Task: Select peek in the goto location: multiple definitions.
Action: Mouse moved to (15, 525)
Screenshot: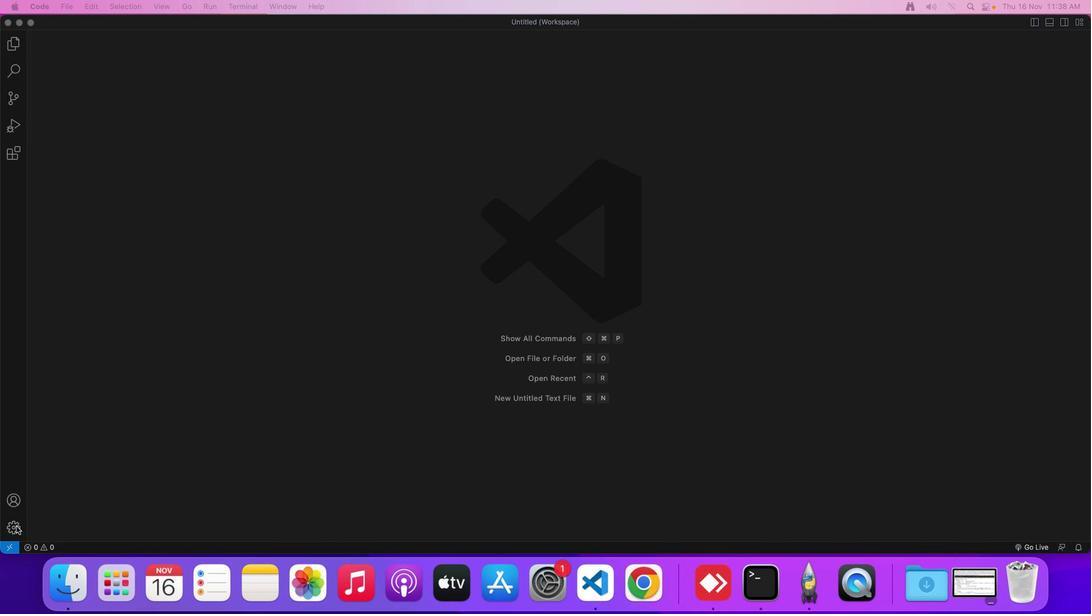 
Action: Mouse pressed left at (15, 525)
Screenshot: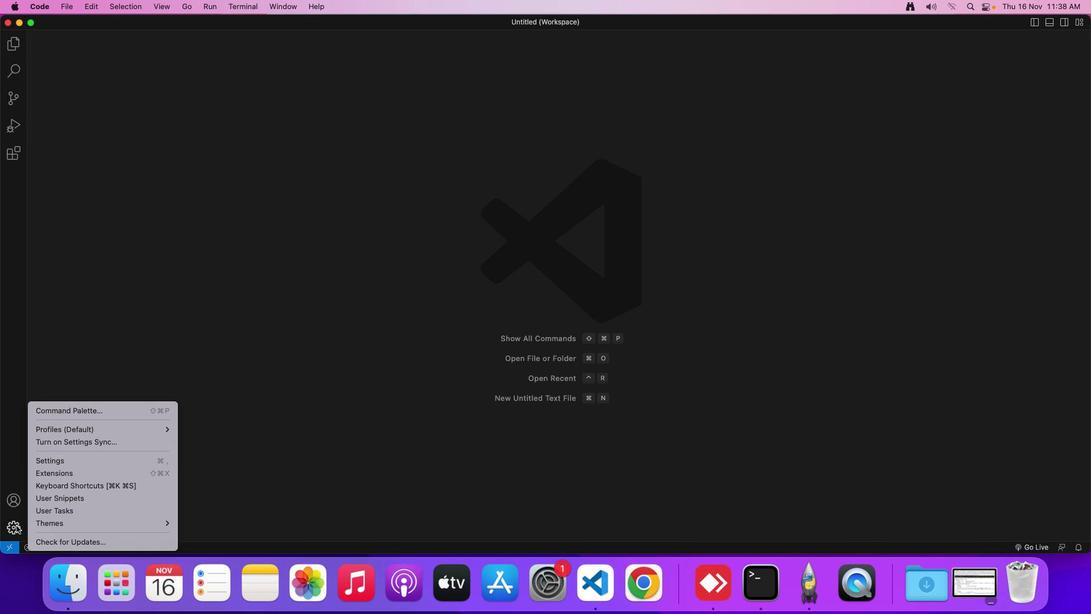 
Action: Mouse moved to (59, 462)
Screenshot: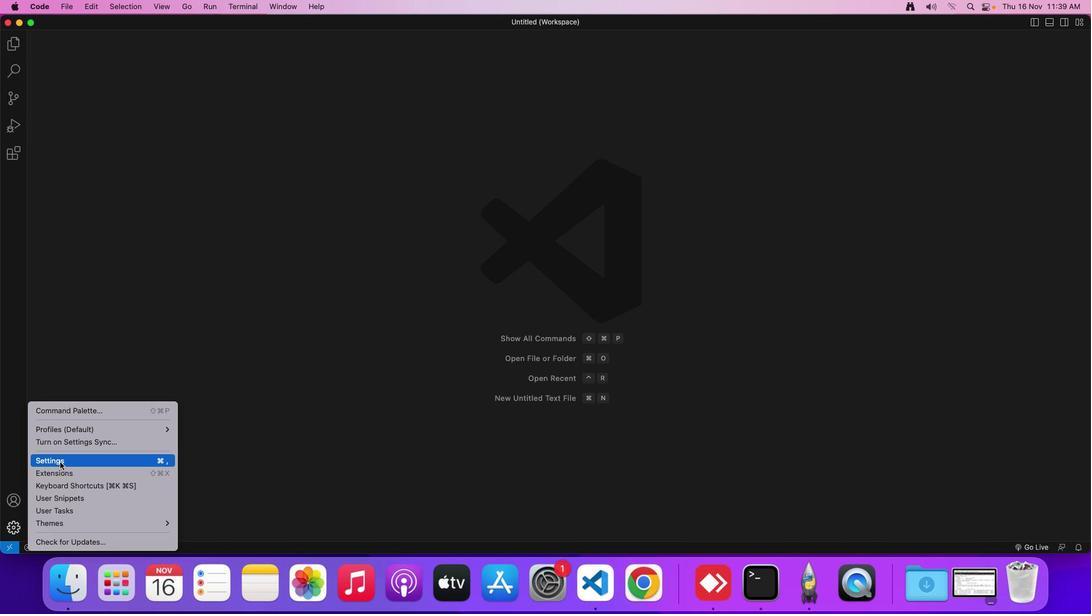 
Action: Mouse pressed left at (59, 462)
Screenshot: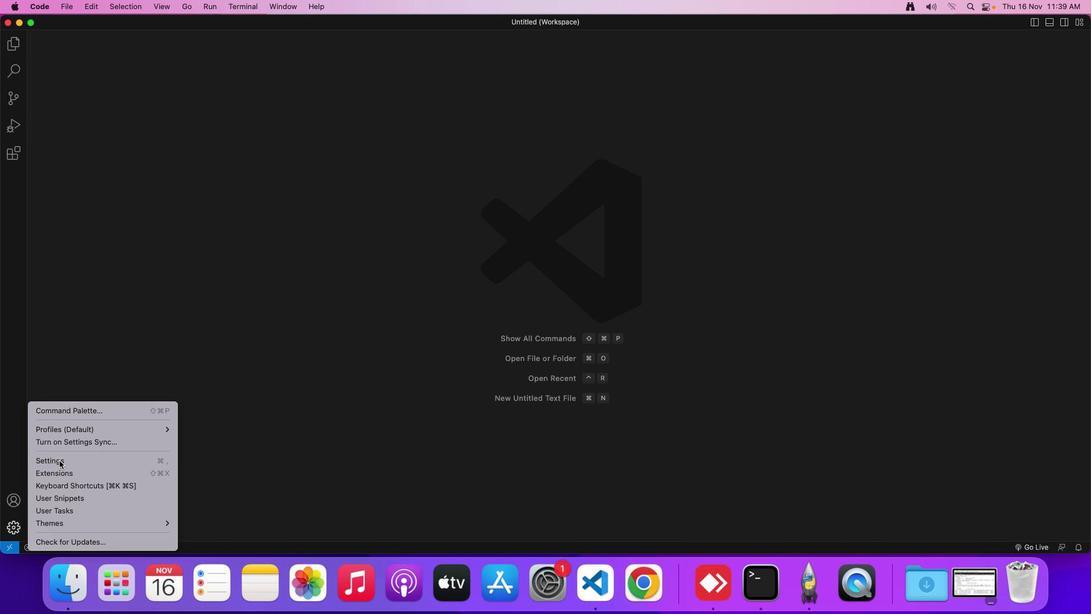 
Action: Mouse moved to (266, 87)
Screenshot: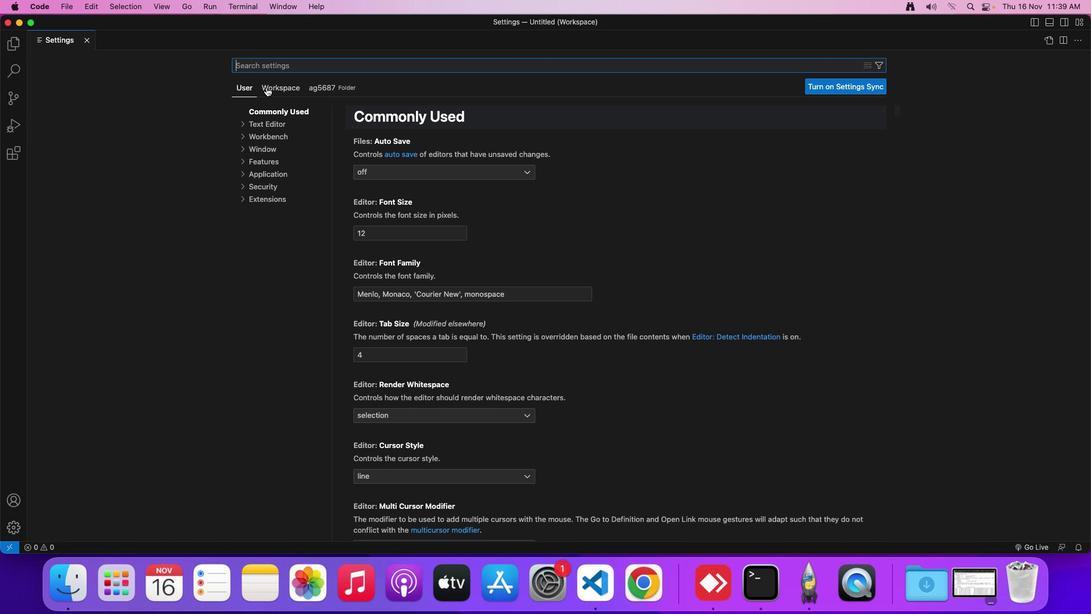 
Action: Mouse pressed left at (266, 87)
Screenshot: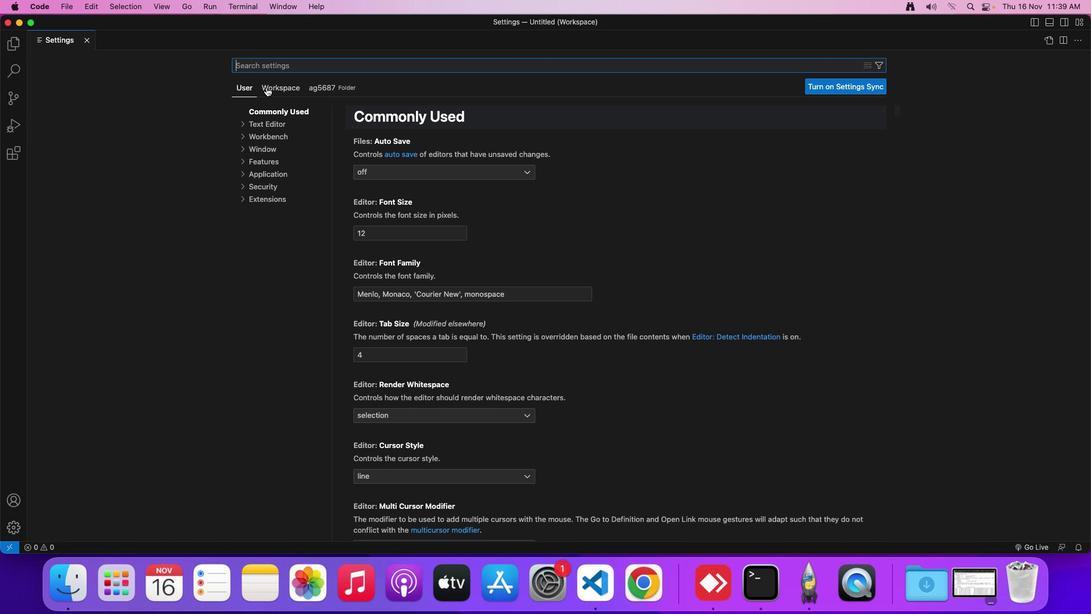 
Action: Mouse moved to (269, 121)
Screenshot: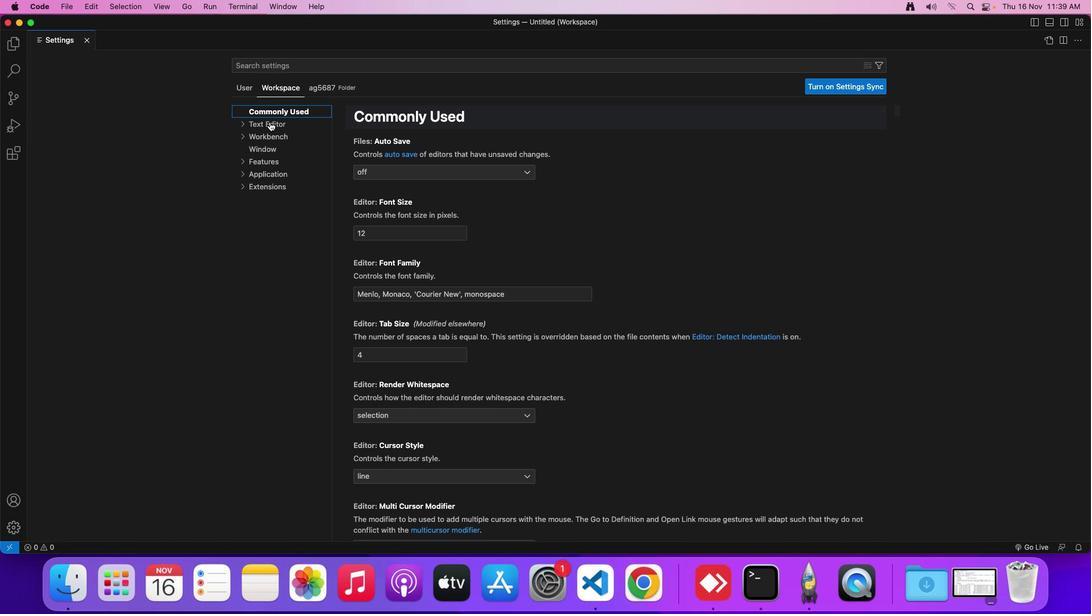 
Action: Mouse pressed left at (269, 121)
Screenshot: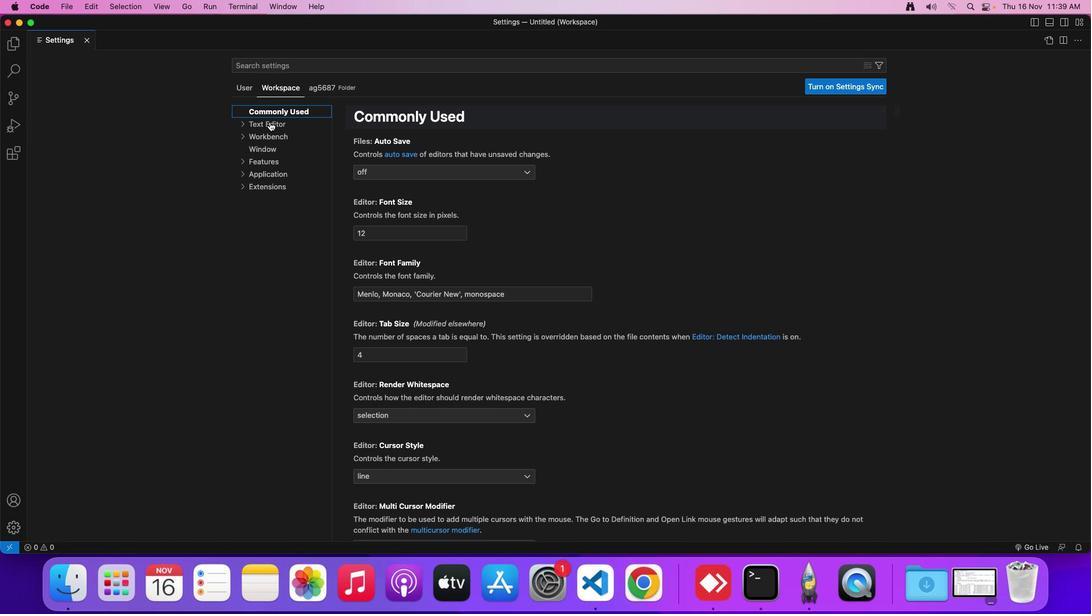 
Action: Mouse moved to (389, 262)
Screenshot: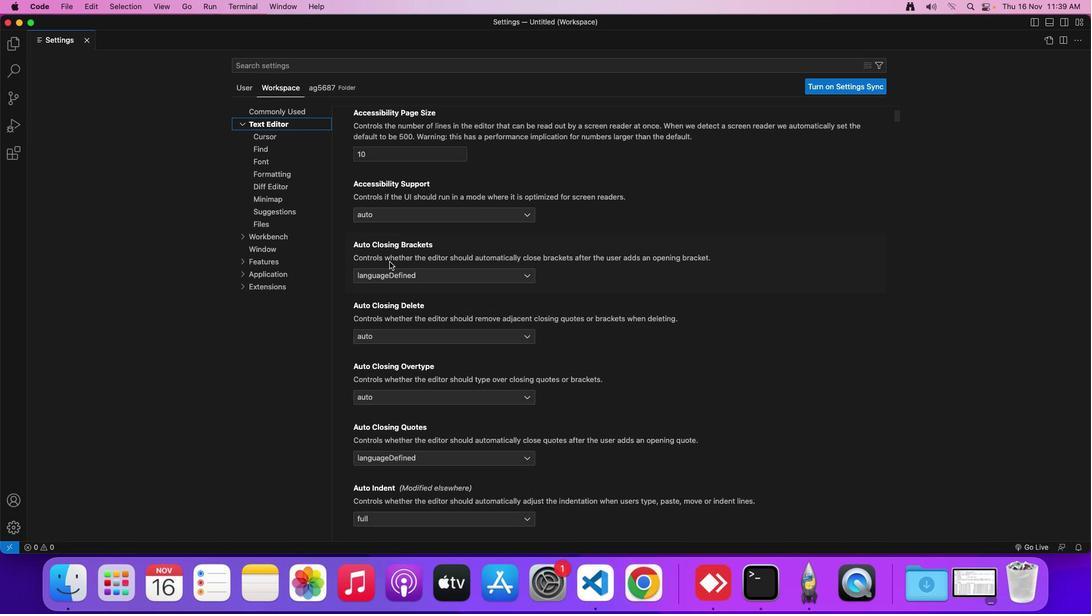 
Action: Mouse scrolled (389, 262) with delta (0, 0)
Screenshot: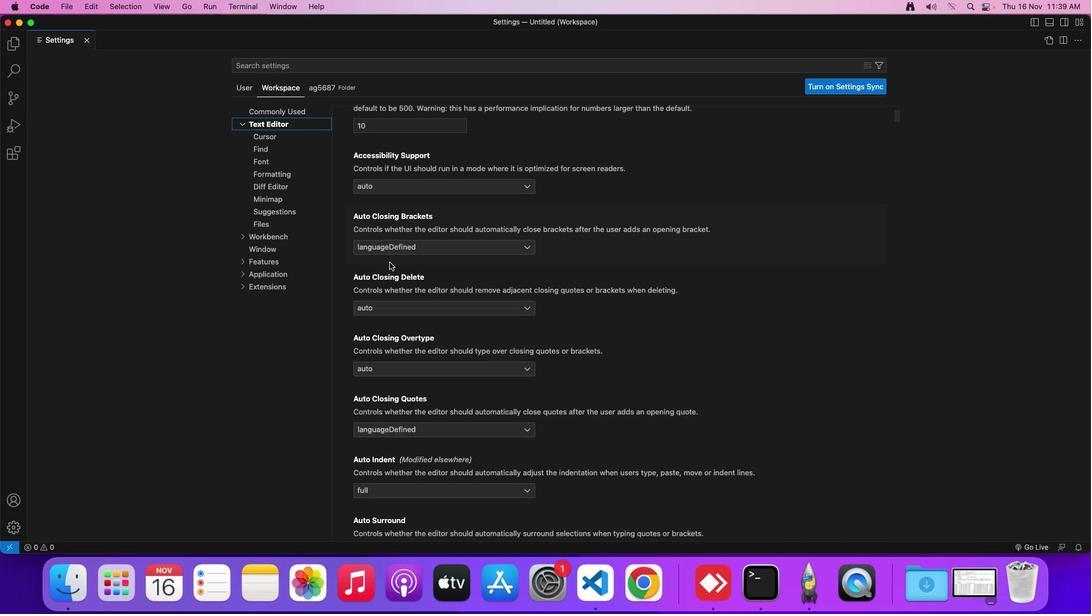 
Action: Mouse scrolled (389, 262) with delta (0, 0)
Screenshot: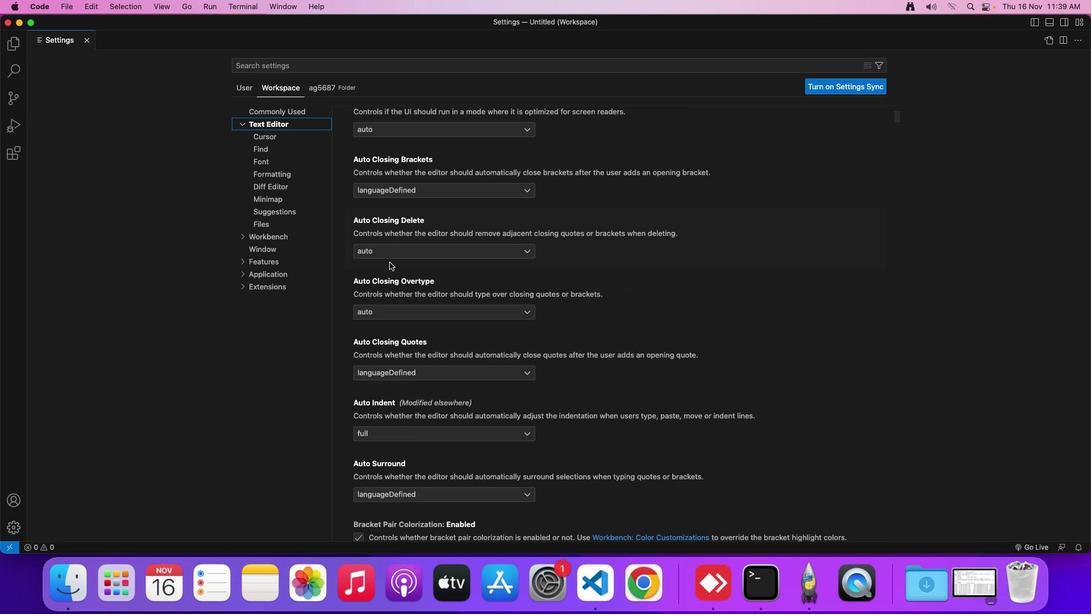 
Action: Mouse moved to (389, 262)
Screenshot: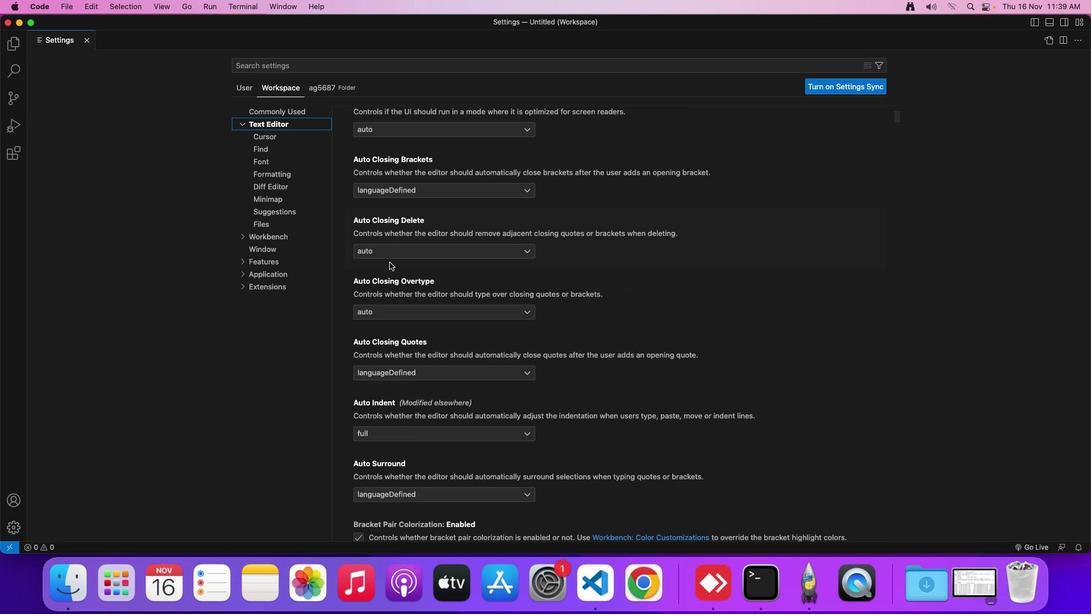 
Action: Mouse scrolled (389, 262) with delta (0, -1)
Screenshot: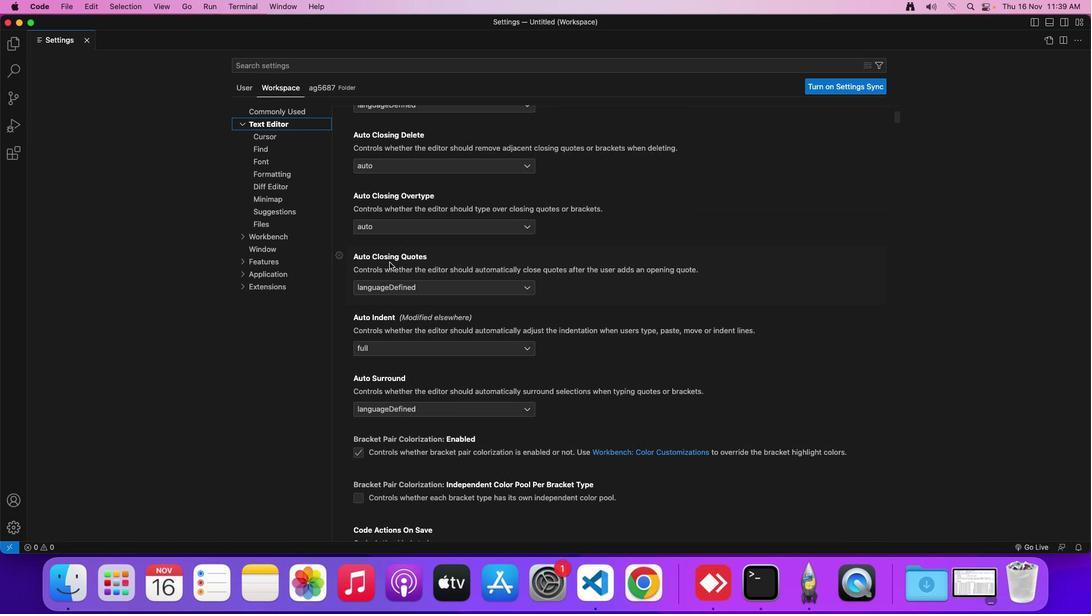 
Action: Mouse scrolled (389, 262) with delta (0, -1)
Screenshot: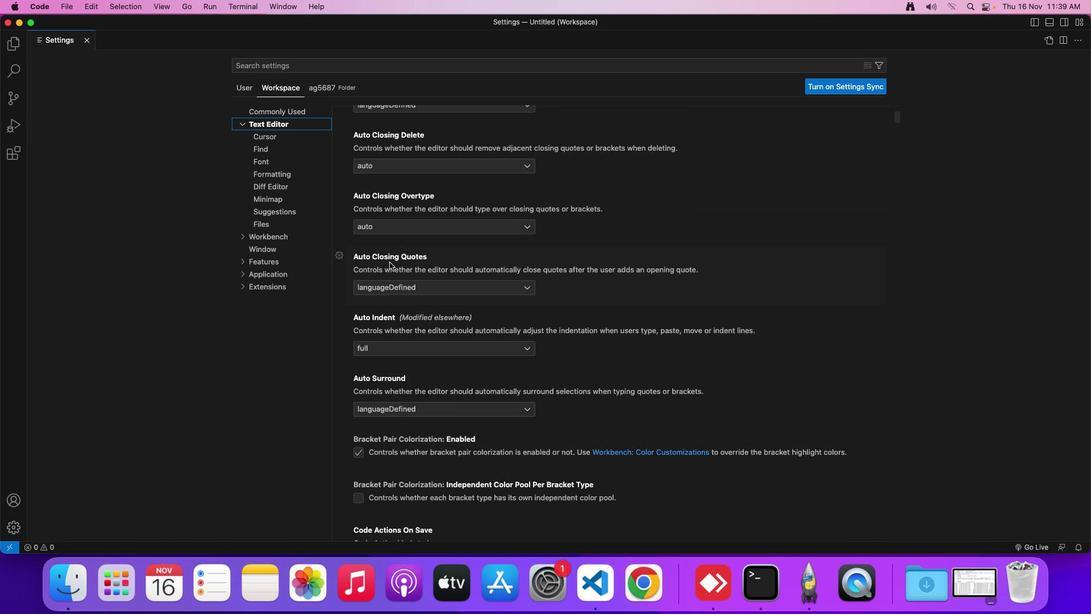 
Action: Mouse scrolled (389, 262) with delta (0, -2)
Screenshot: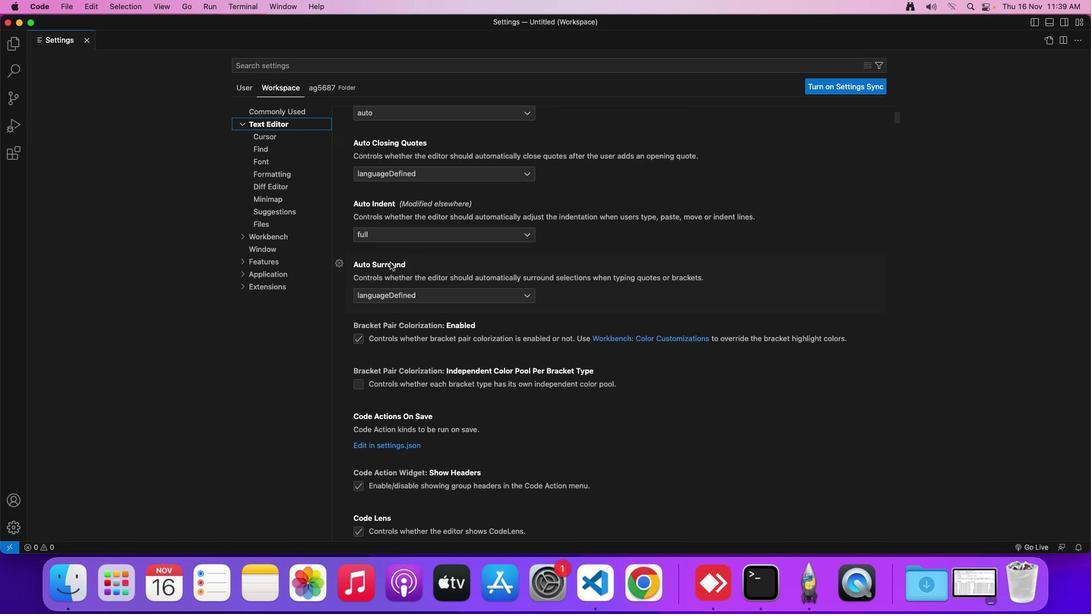 
Action: Mouse moved to (391, 264)
Screenshot: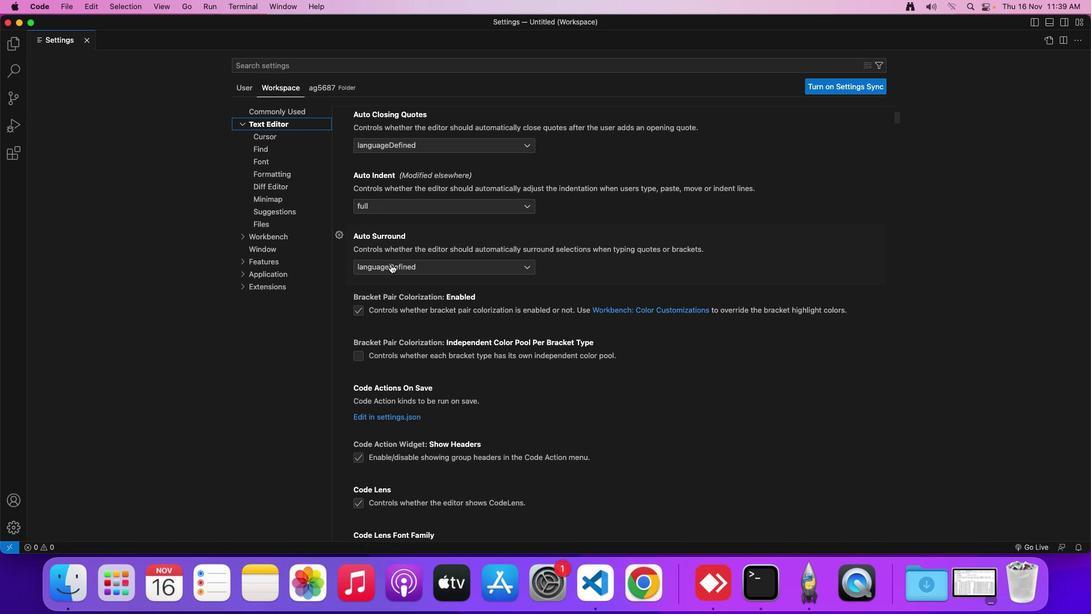 
Action: Mouse scrolled (391, 264) with delta (0, 0)
Screenshot: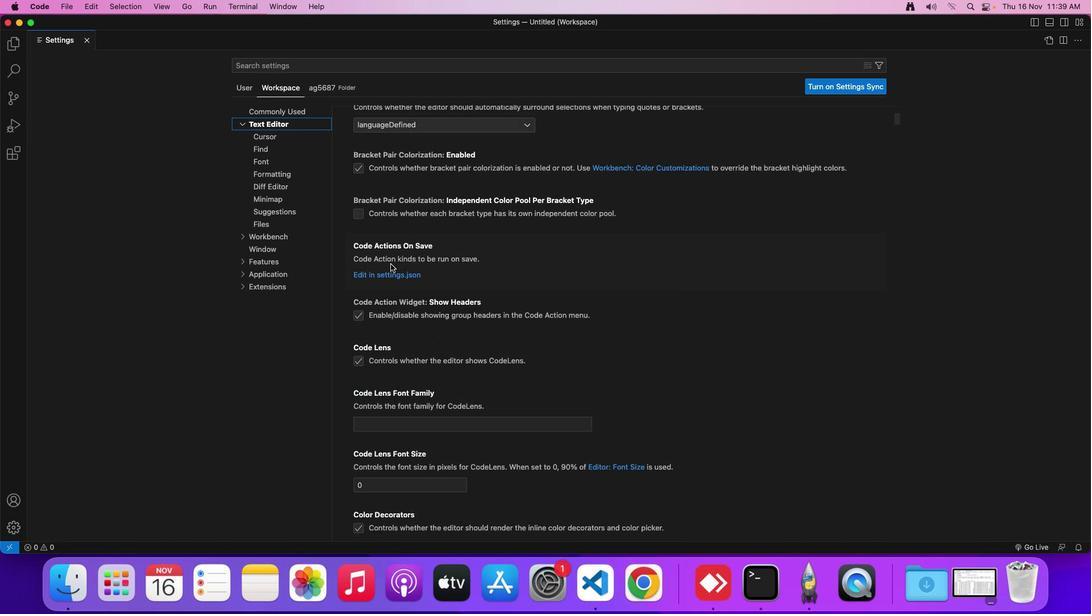 
Action: Mouse scrolled (391, 264) with delta (0, 0)
Screenshot: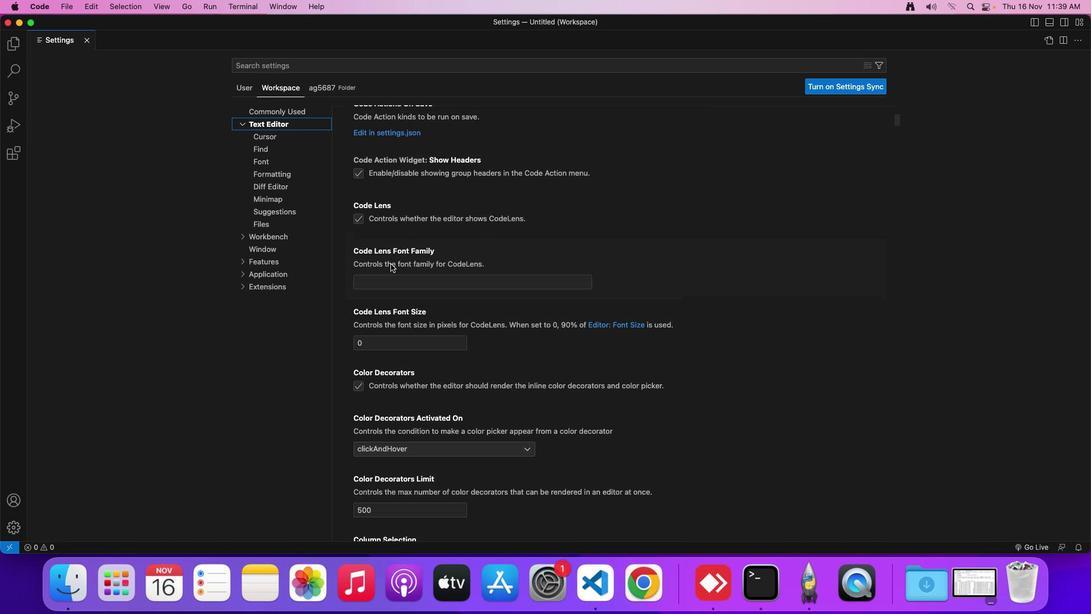 
Action: Mouse scrolled (391, 264) with delta (0, -2)
Screenshot: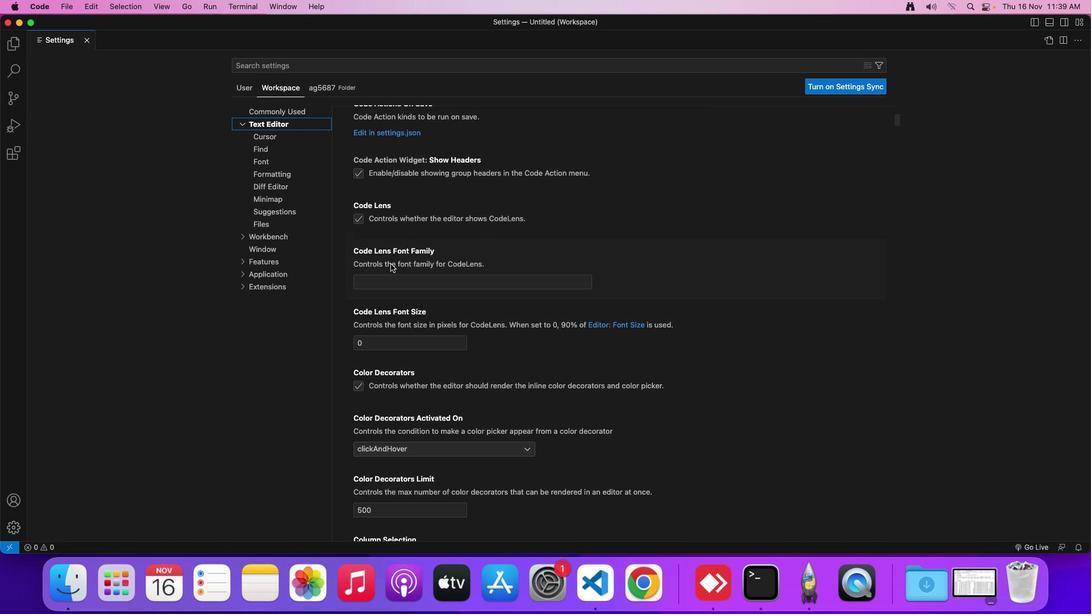 
Action: Mouse scrolled (391, 264) with delta (0, -2)
Screenshot: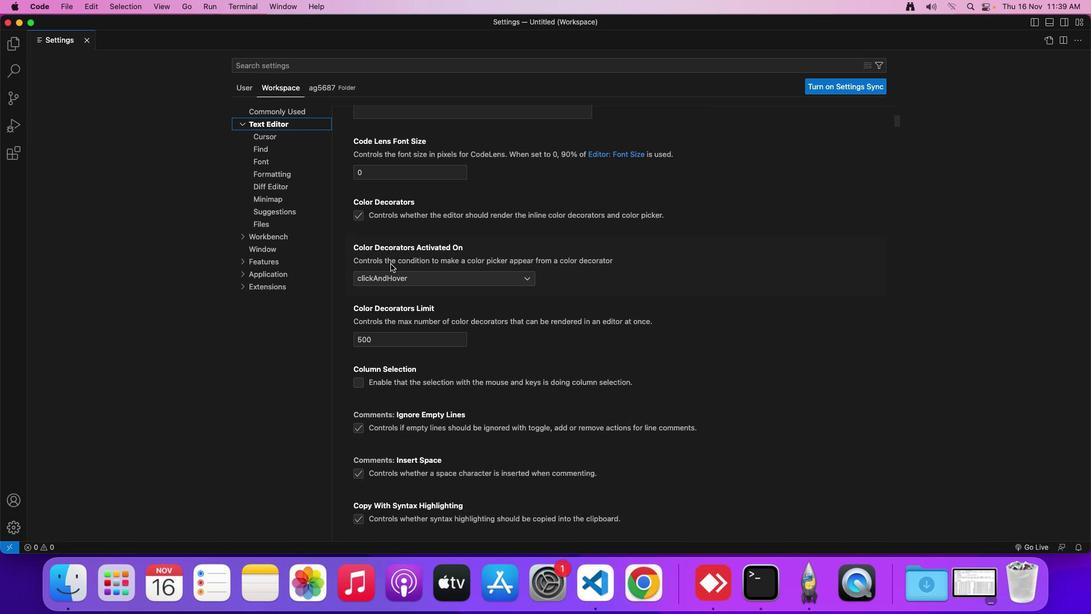 
Action: Mouse scrolled (391, 264) with delta (0, -3)
Screenshot: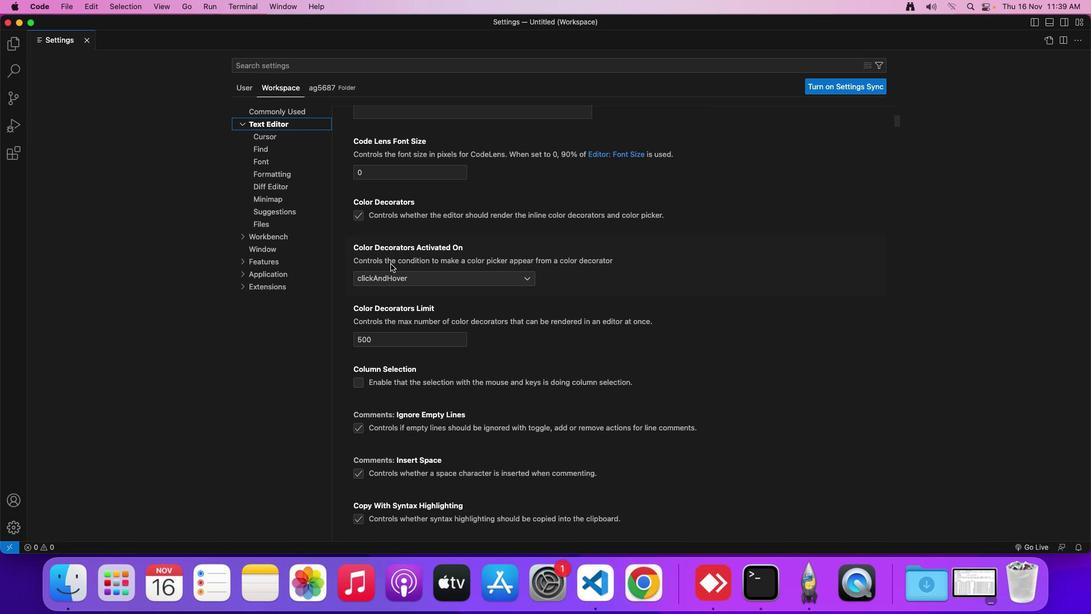 
Action: Mouse scrolled (391, 264) with delta (0, 0)
Screenshot: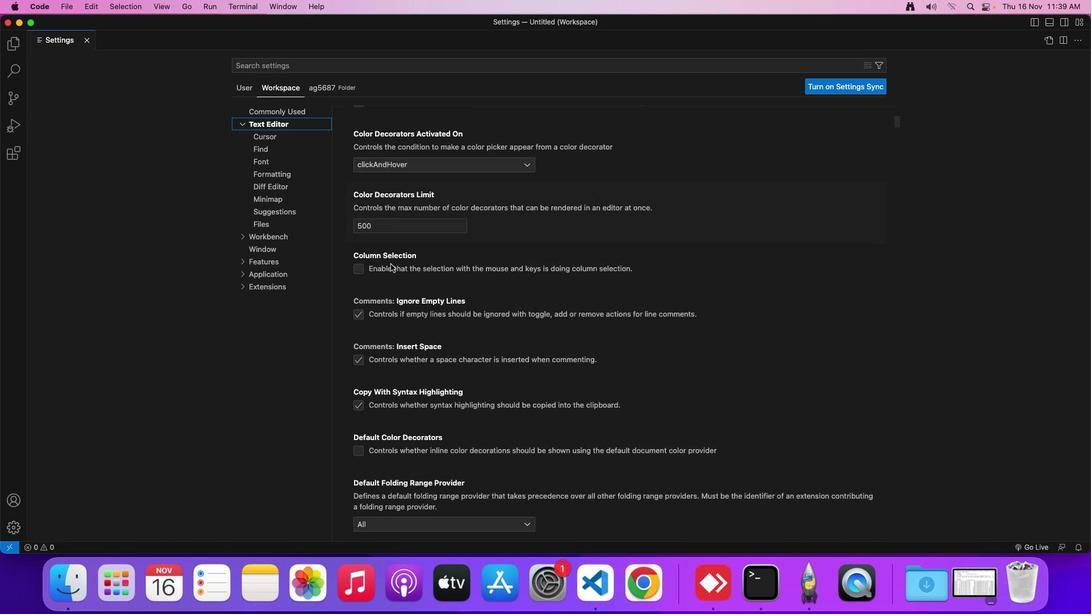 
Action: Mouse scrolled (391, 264) with delta (0, 0)
Screenshot: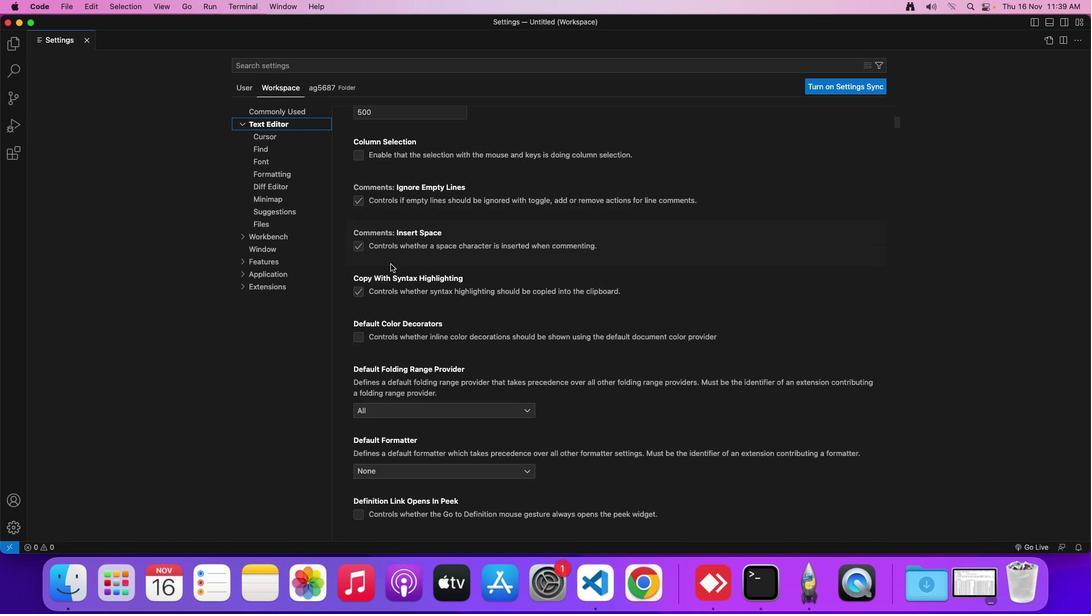 
Action: Mouse scrolled (391, 264) with delta (0, -1)
Screenshot: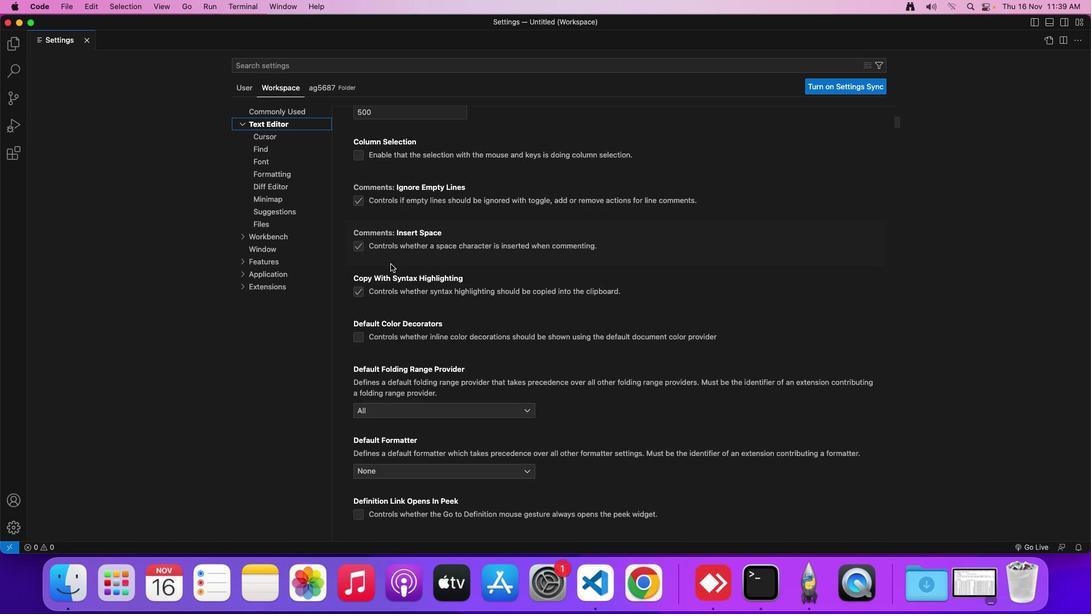
Action: Mouse scrolled (391, 264) with delta (0, -2)
Screenshot: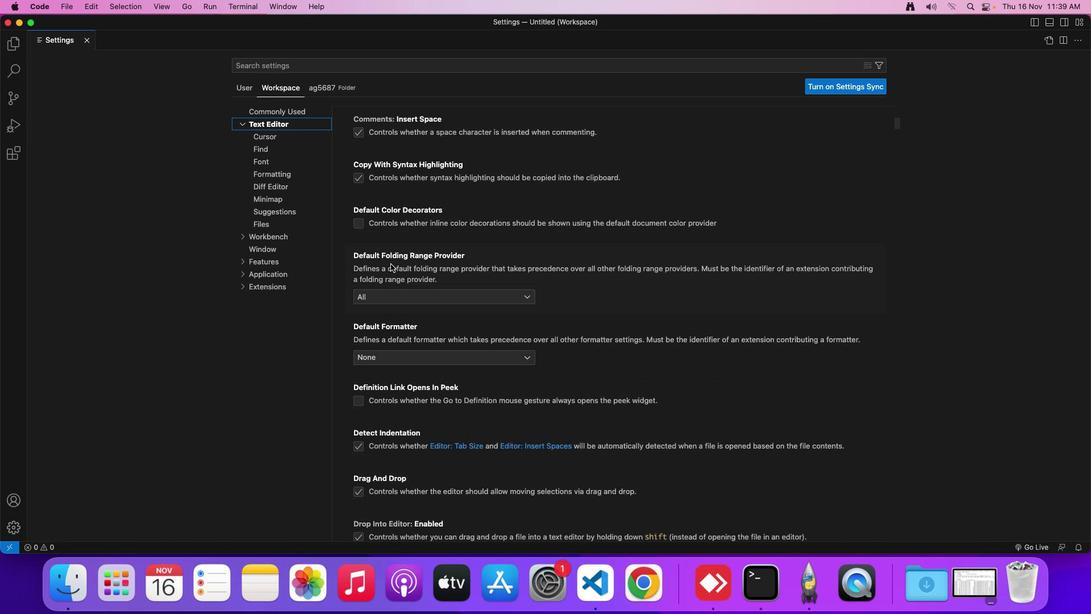 
Action: Mouse scrolled (391, 264) with delta (0, -2)
Screenshot: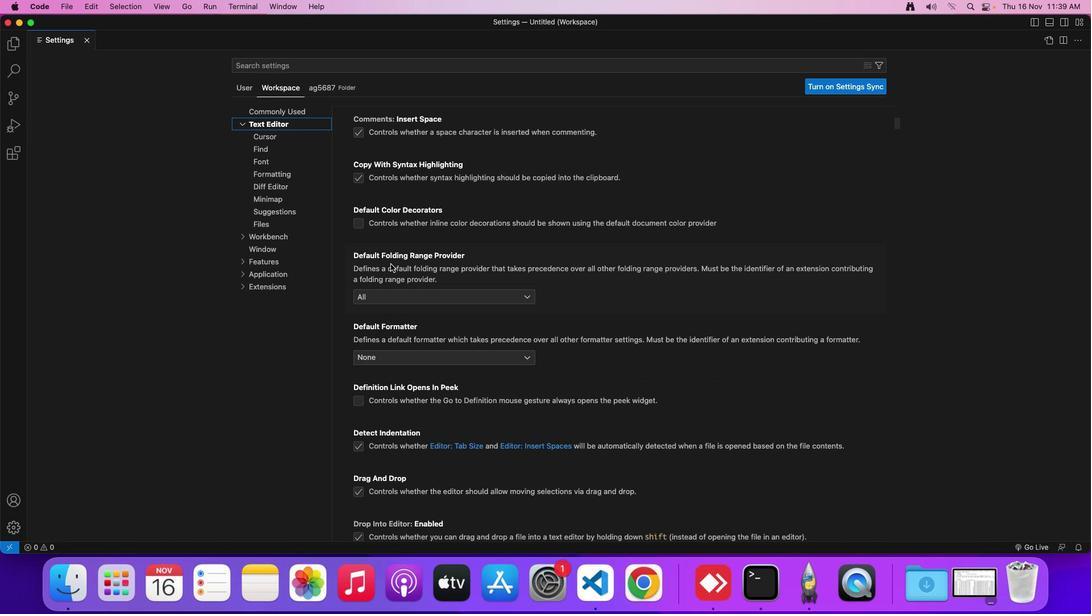 
Action: Mouse moved to (391, 264)
Screenshot: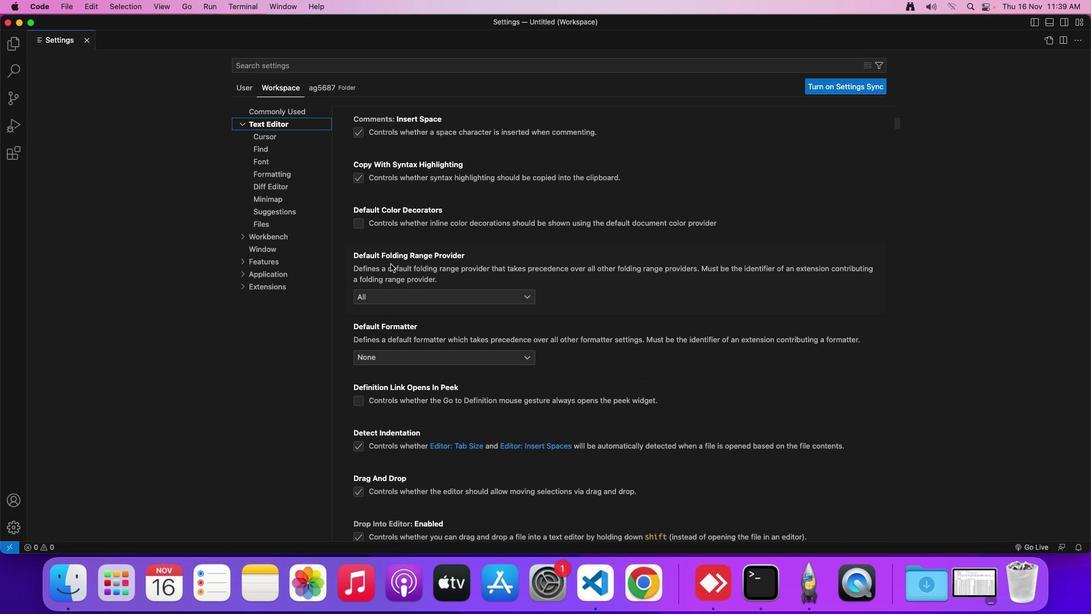 
Action: Mouse scrolled (391, 264) with delta (0, 0)
Screenshot: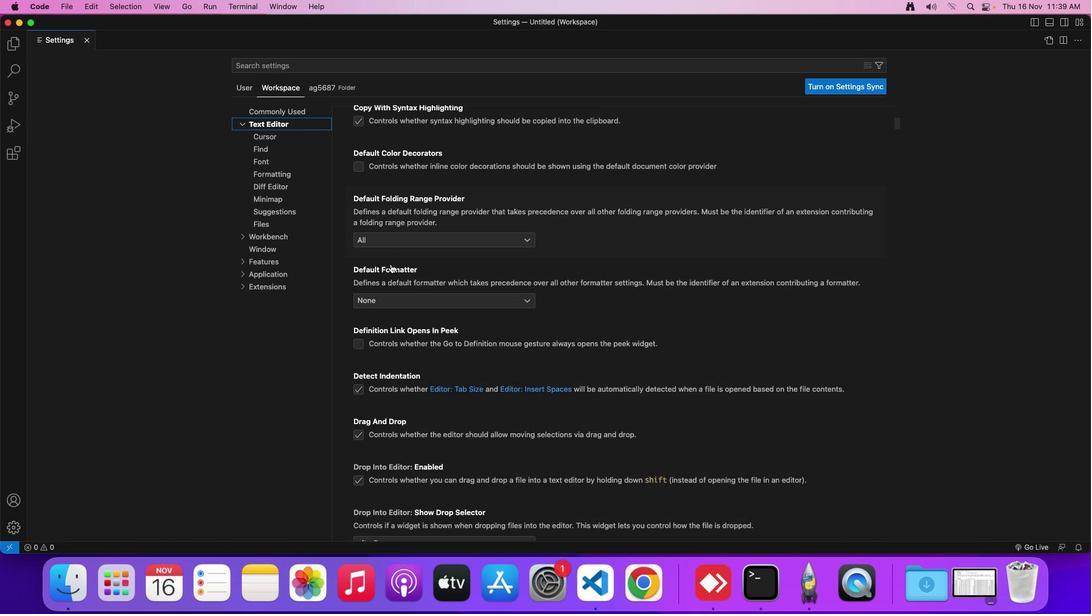 
Action: Mouse scrolled (391, 264) with delta (0, 0)
Screenshot: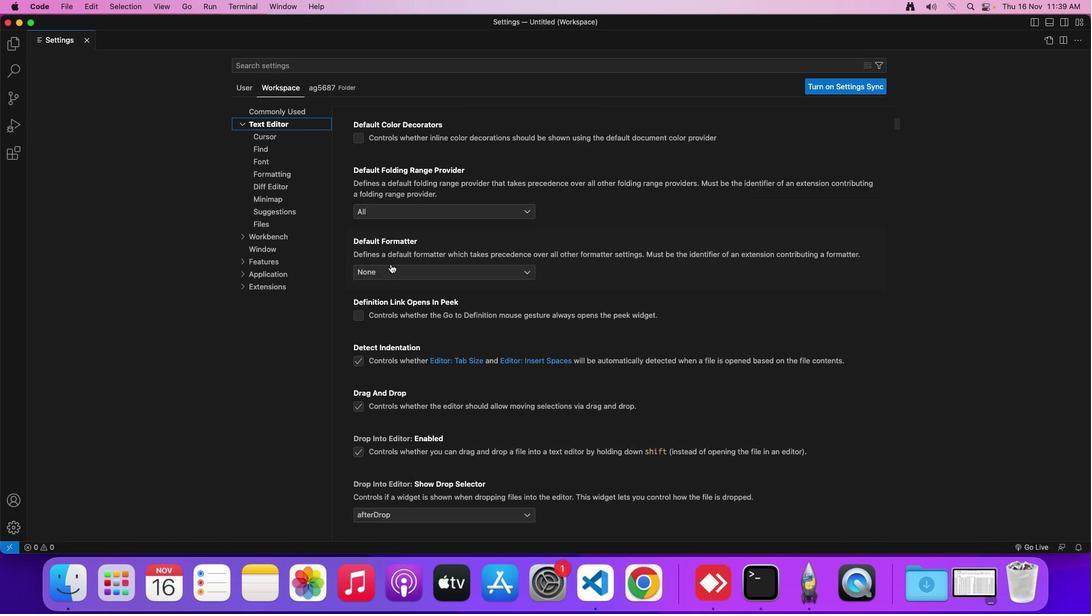 
Action: Mouse scrolled (391, 264) with delta (0, 0)
Screenshot: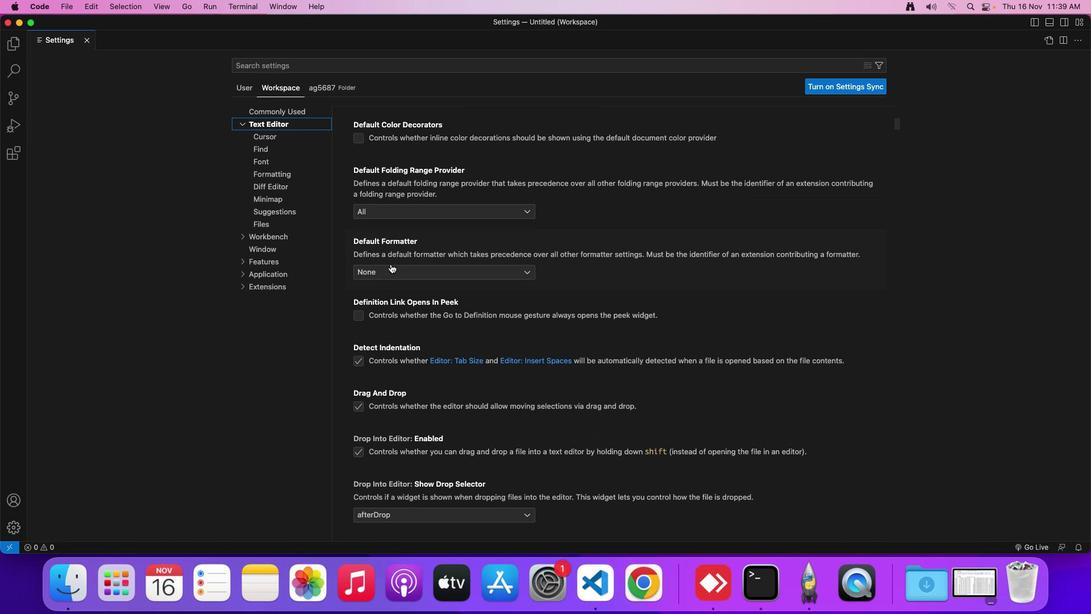 
Action: Mouse scrolled (391, 264) with delta (0, 0)
Screenshot: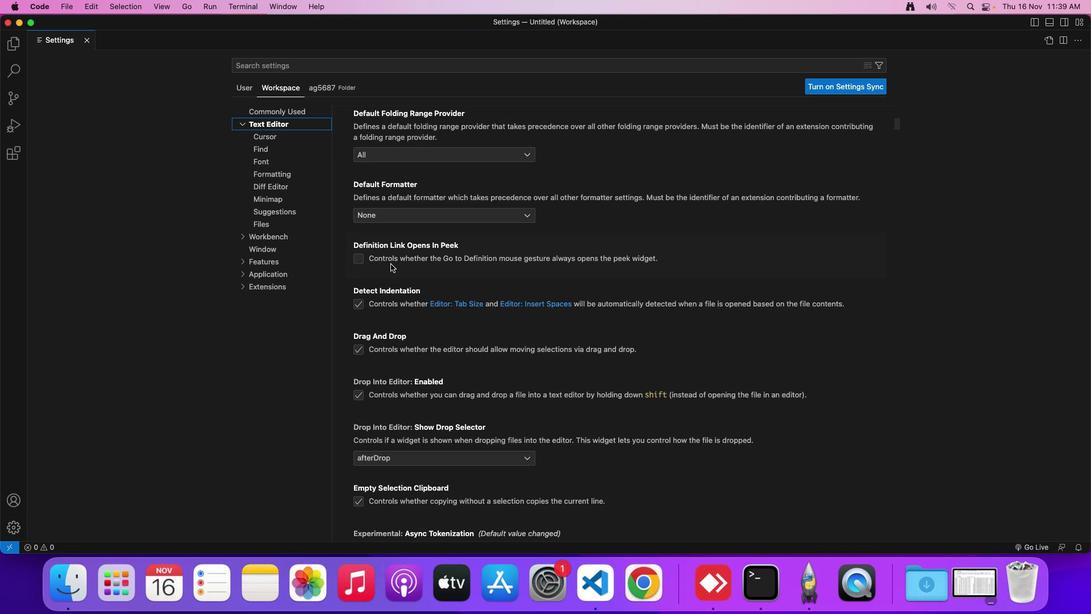 
Action: Mouse scrolled (391, 264) with delta (0, 0)
Screenshot: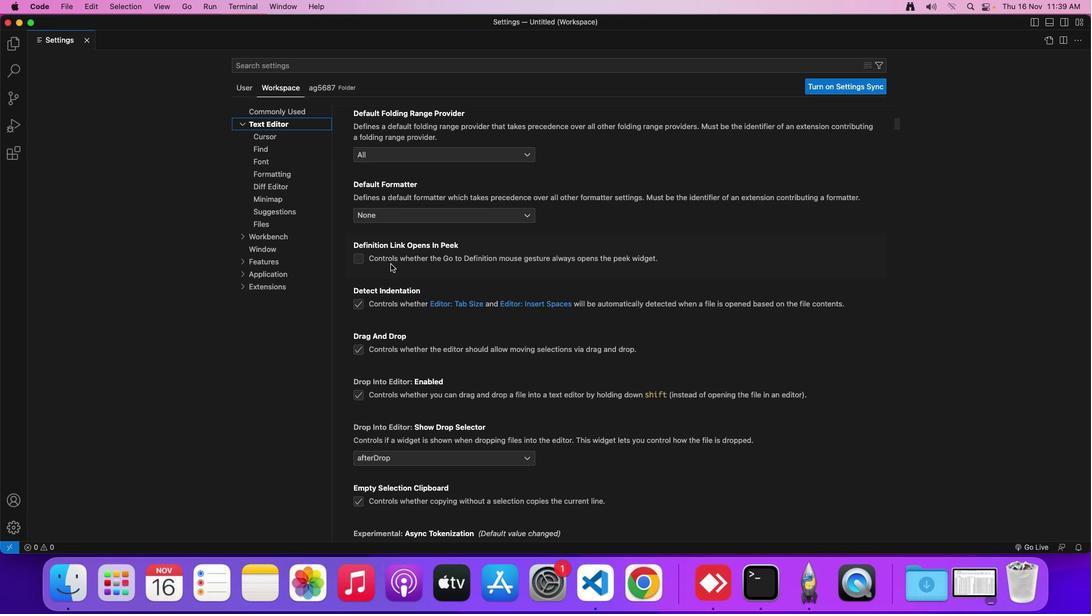
Action: Mouse scrolled (391, 264) with delta (0, 0)
Screenshot: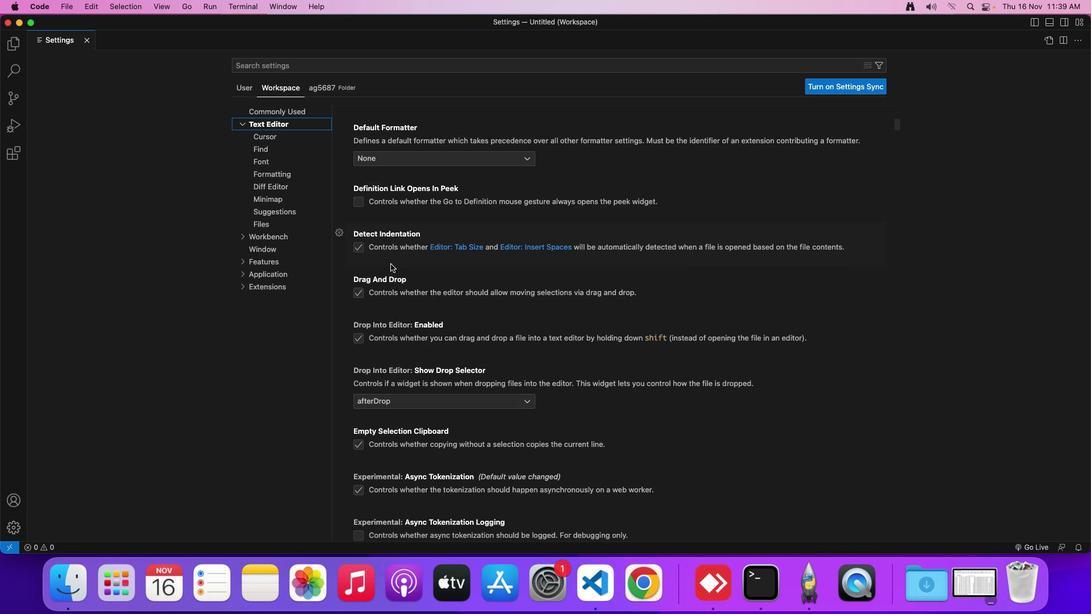 
Action: Mouse scrolled (391, 264) with delta (0, 0)
Screenshot: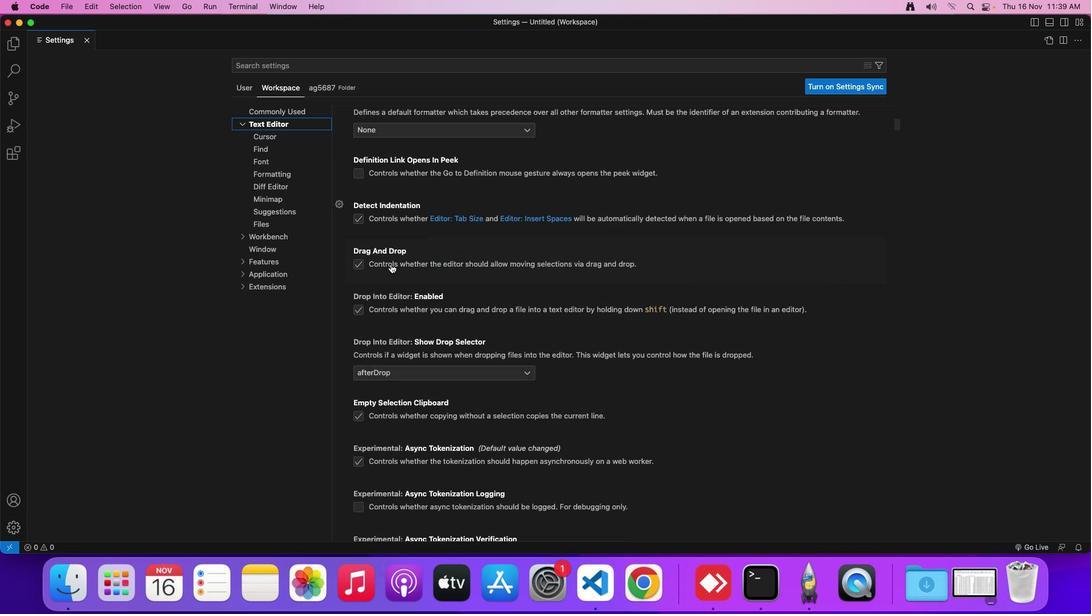 
Action: Mouse scrolled (391, 264) with delta (0, 0)
Screenshot: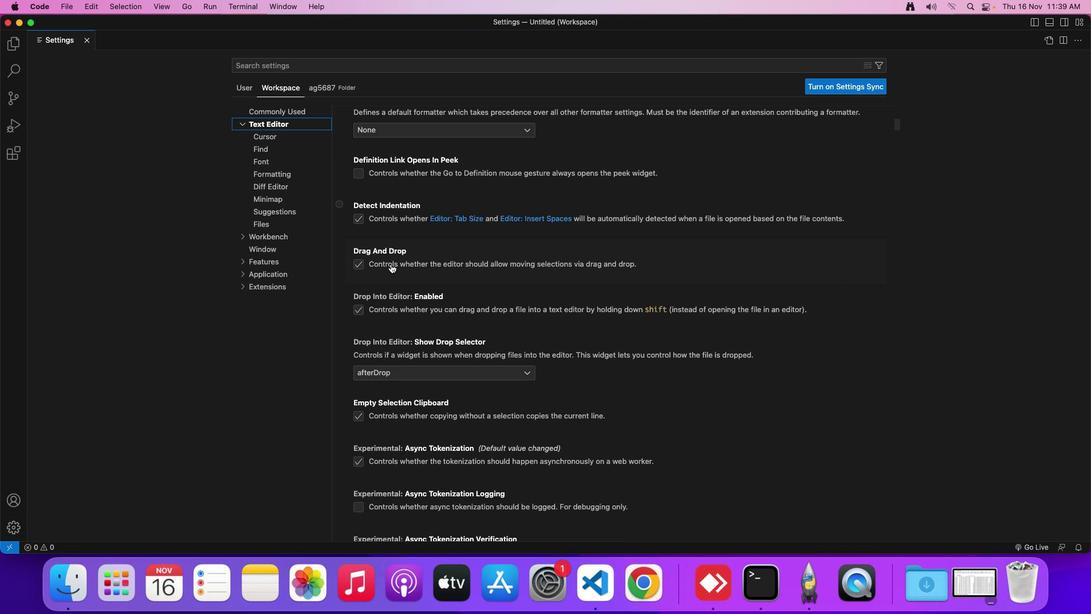 
Action: Mouse scrolled (391, 264) with delta (0, 0)
Screenshot: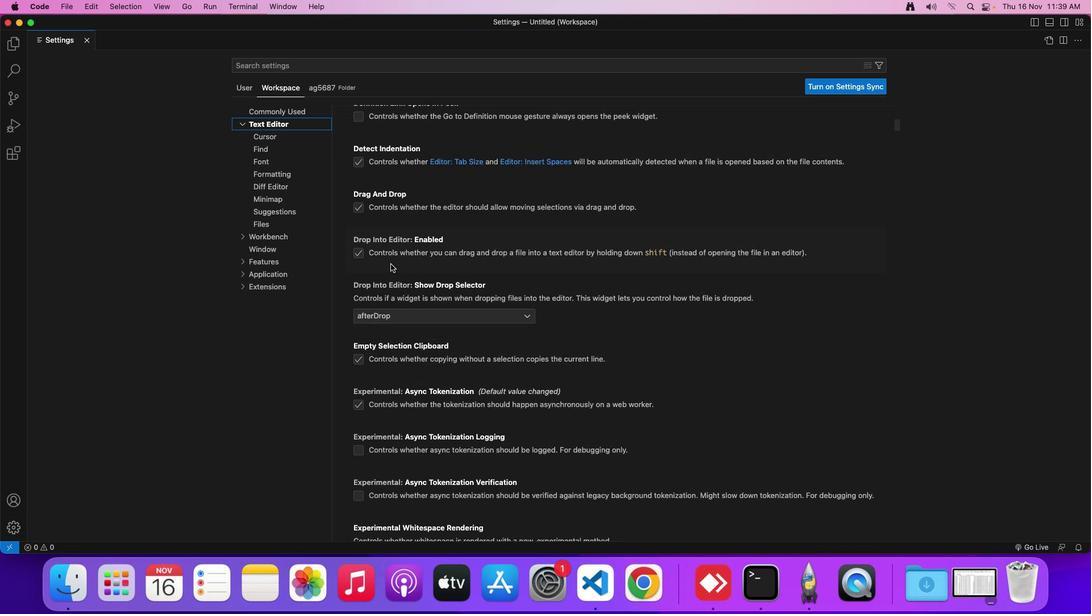 
Action: Mouse scrolled (391, 264) with delta (0, 0)
Screenshot: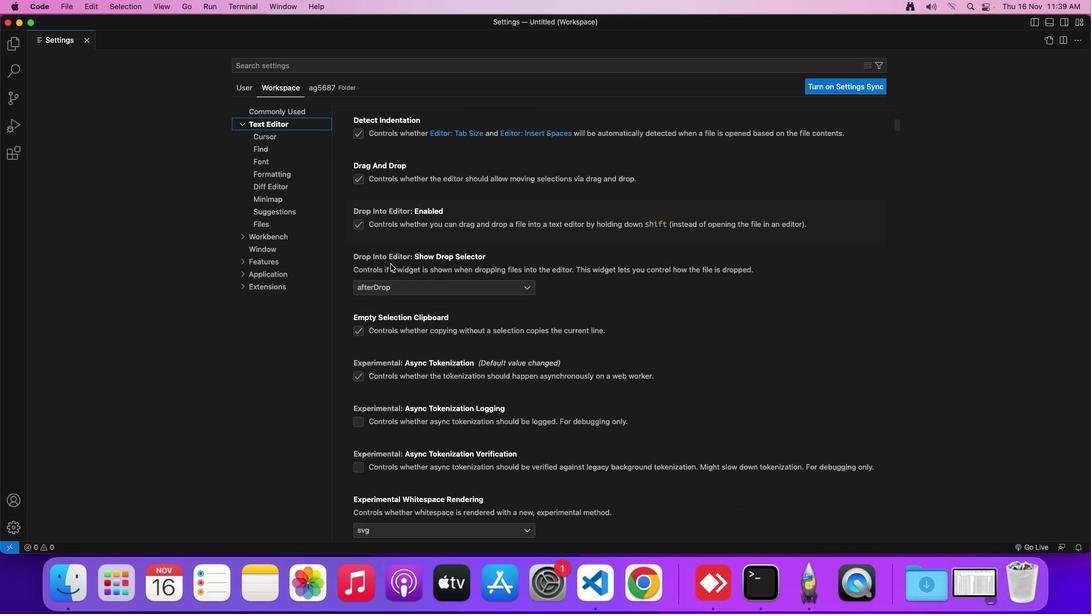 
Action: Mouse scrolled (391, 264) with delta (0, 0)
Screenshot: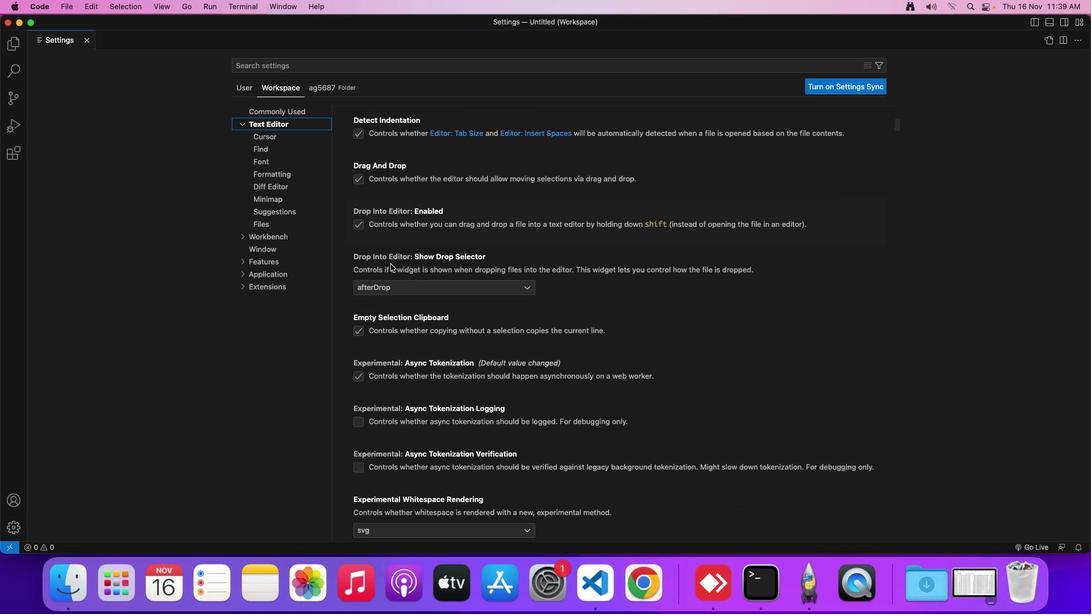 
Action: Mouse scrolled (391, 264) with delta (0, 0)
Screenshot: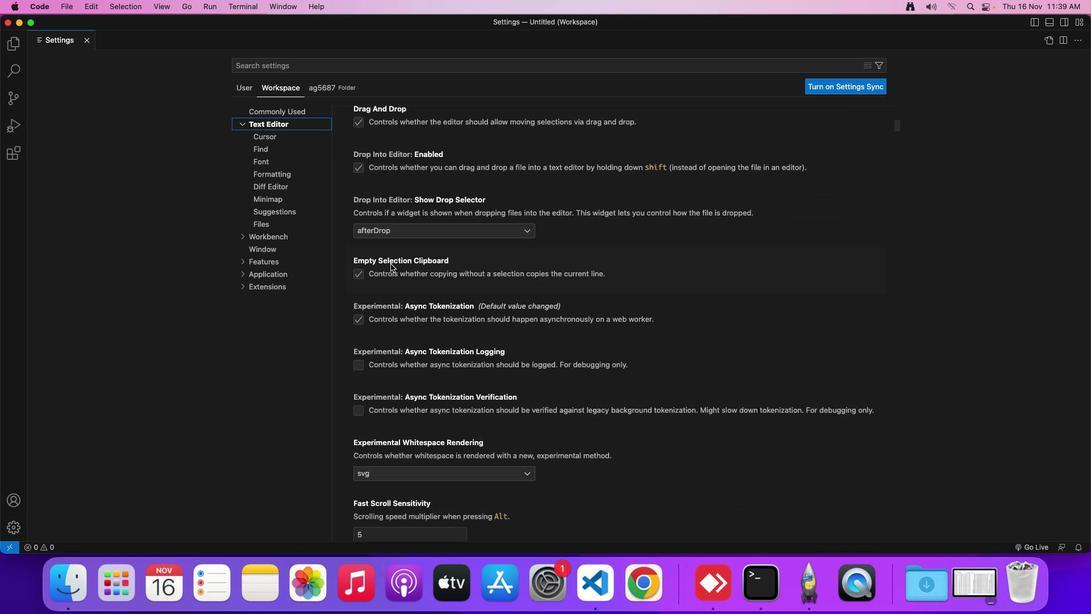 
Action: Mouse scrolled (391, 264) with delta (0, 0)
Screenshot: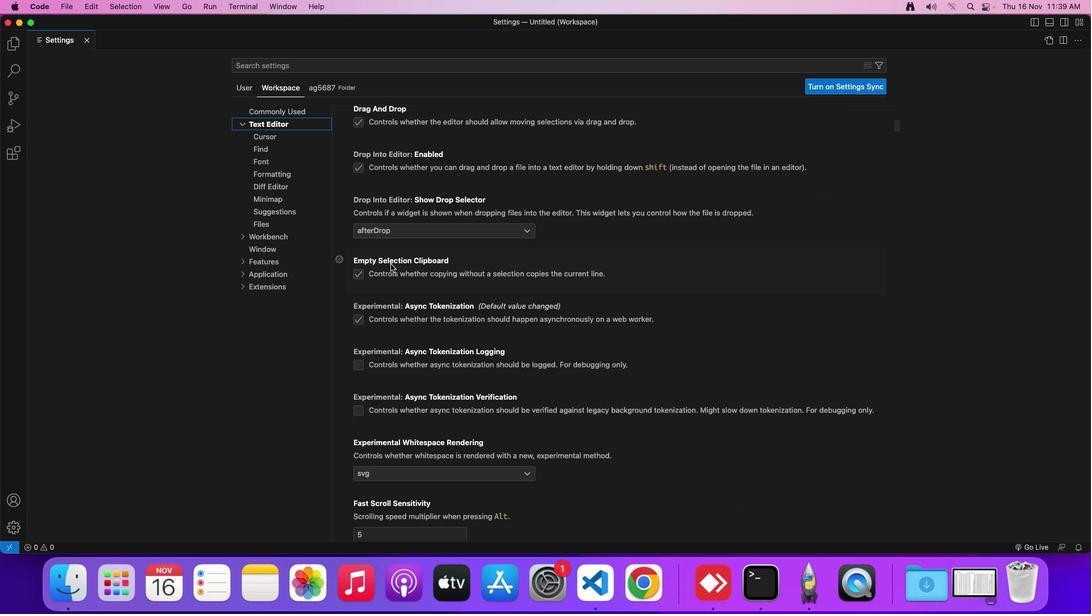 
Action: Mouse scrolled (391, 264) with delta (0, 0)
Screenshot: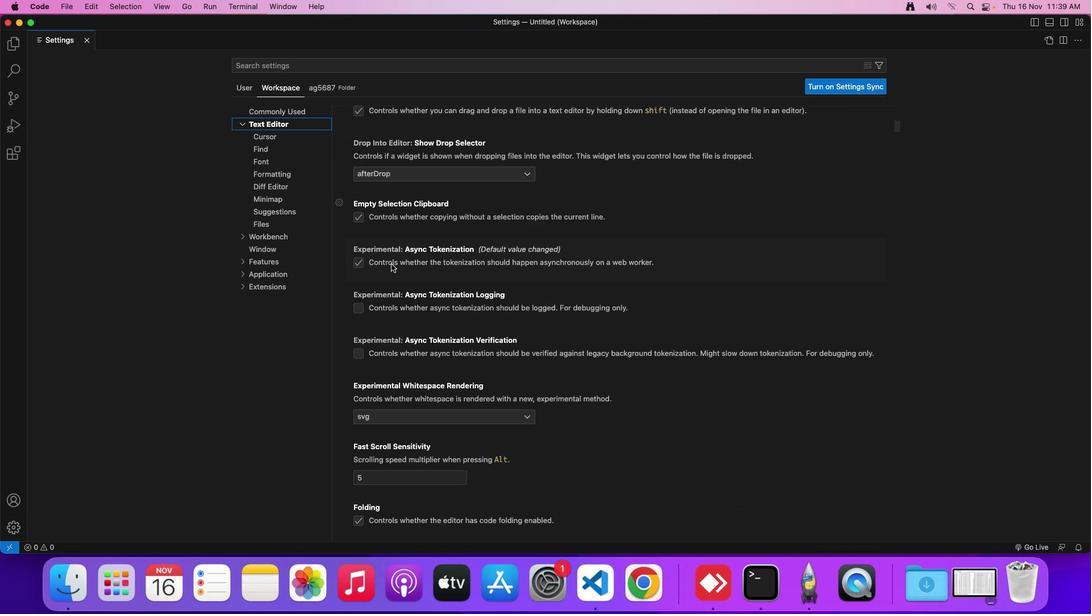 
Action: Mouse scrolled (391, 264) with delta (0, 0)
Screenshot: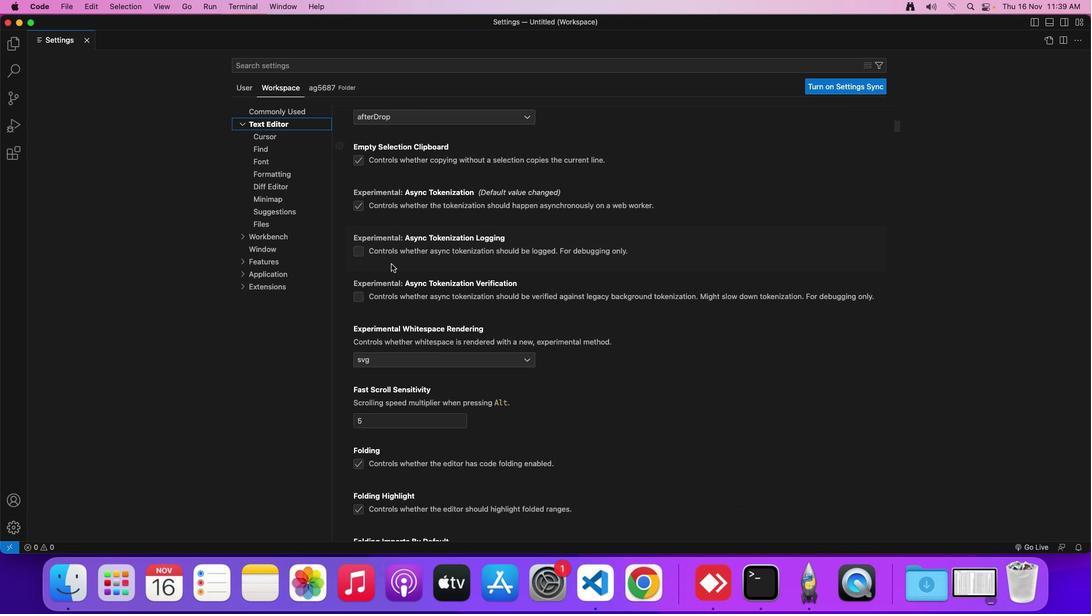 
Action: Mouse scrolled (391, 264) with delta (0, -1)
Screenshot: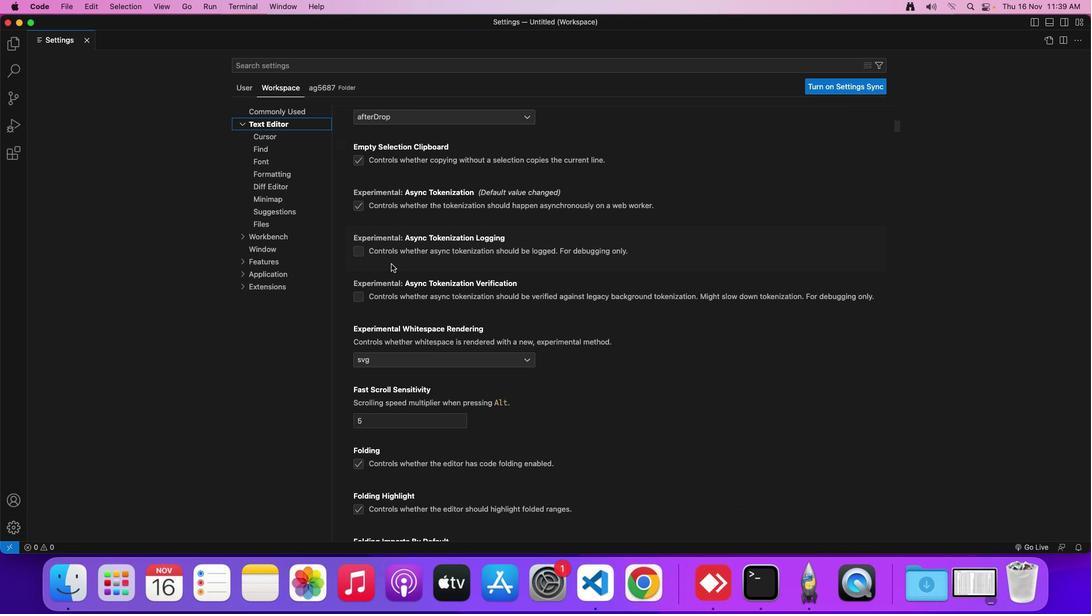 
Action: Mouse moved to (391, 264)
Screenshot: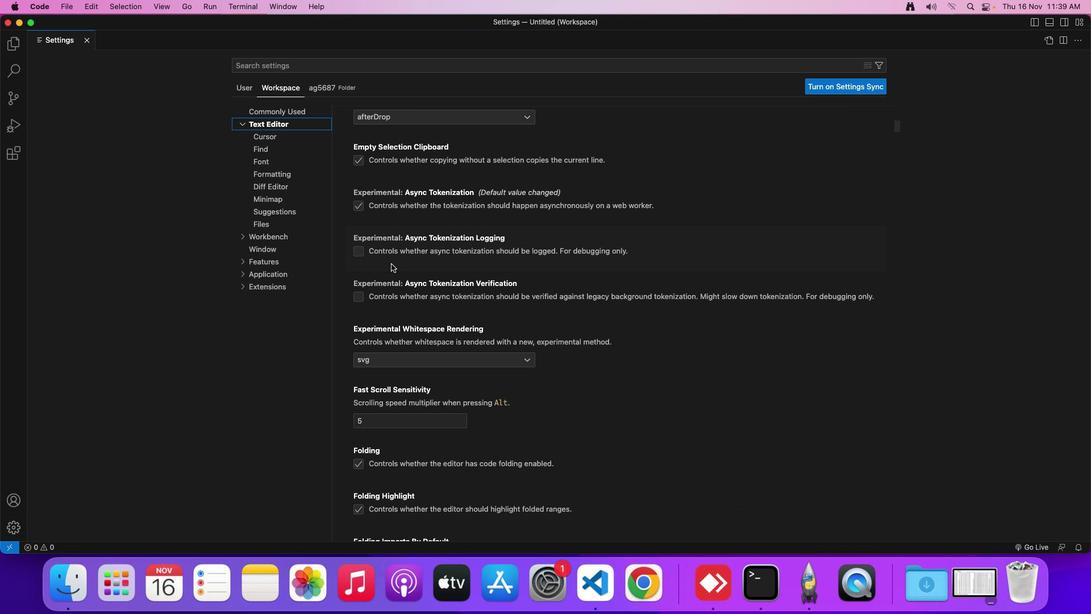 
Action: Mouse scrolled (391, 264) with delta (0, 0)
Screenshot: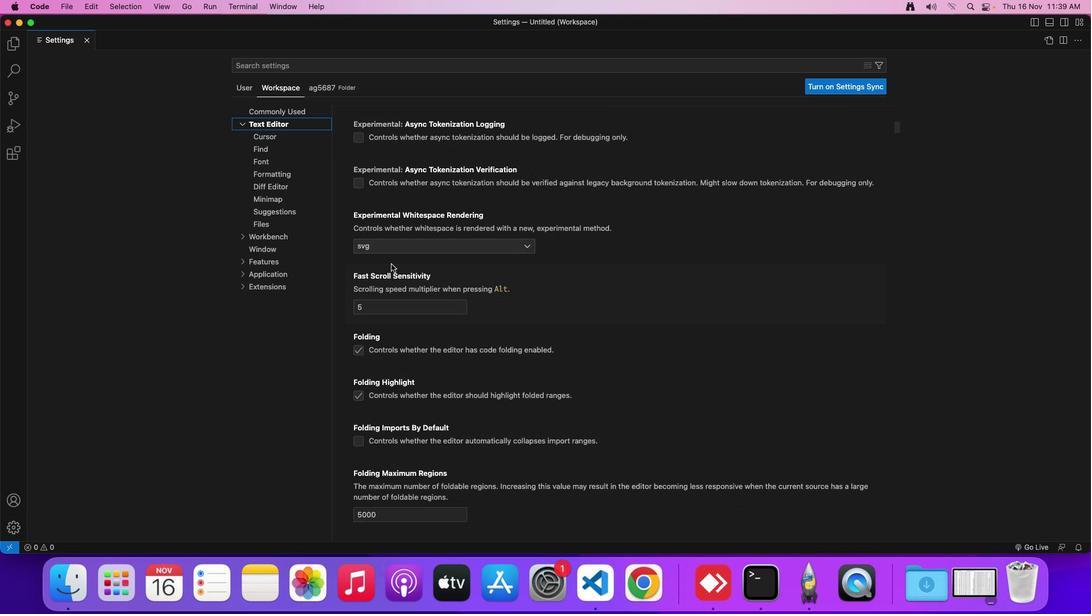 
Action: Mouse scrolled (391, 264) with delta (0, 0)
Screenshot: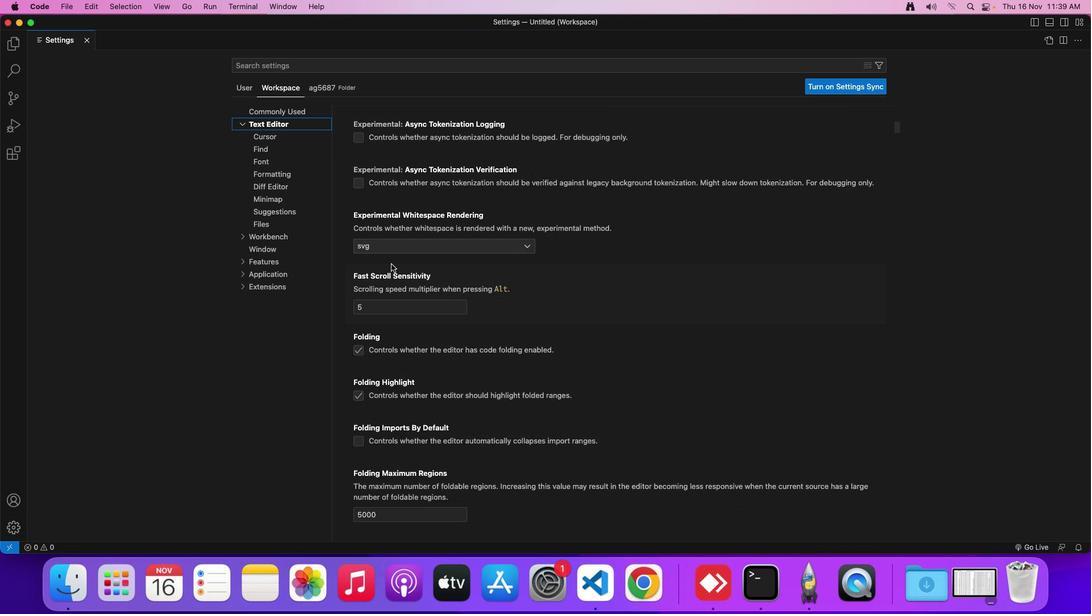 
Action: Mouse scrolled (391, 264) with delta (0, -1)
Screenshot: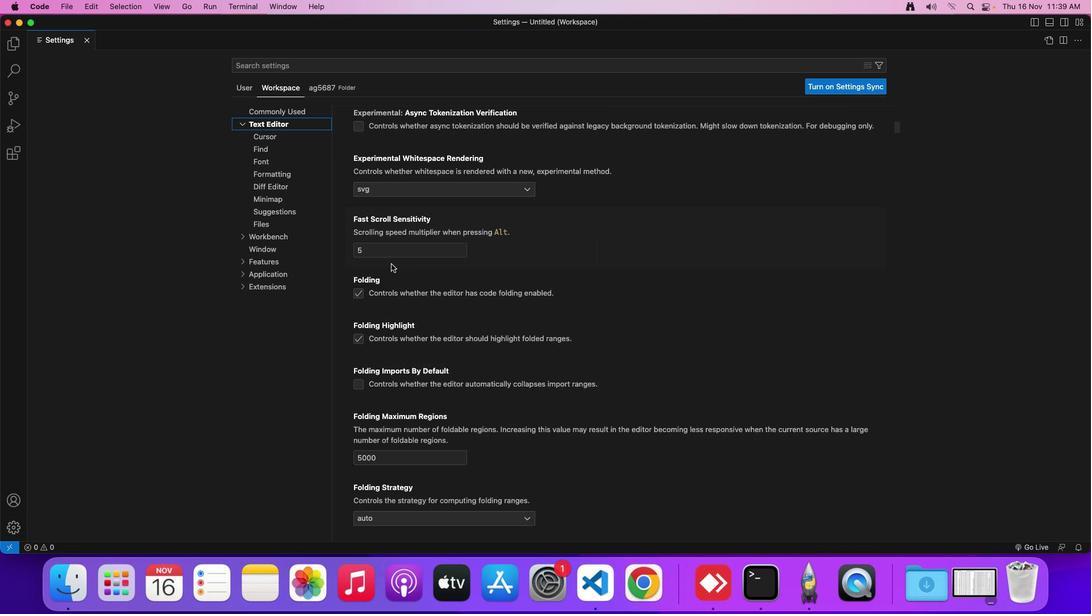 
Action: Mouse scrolled (391, 264) with delta (0, -1)
Screenshot: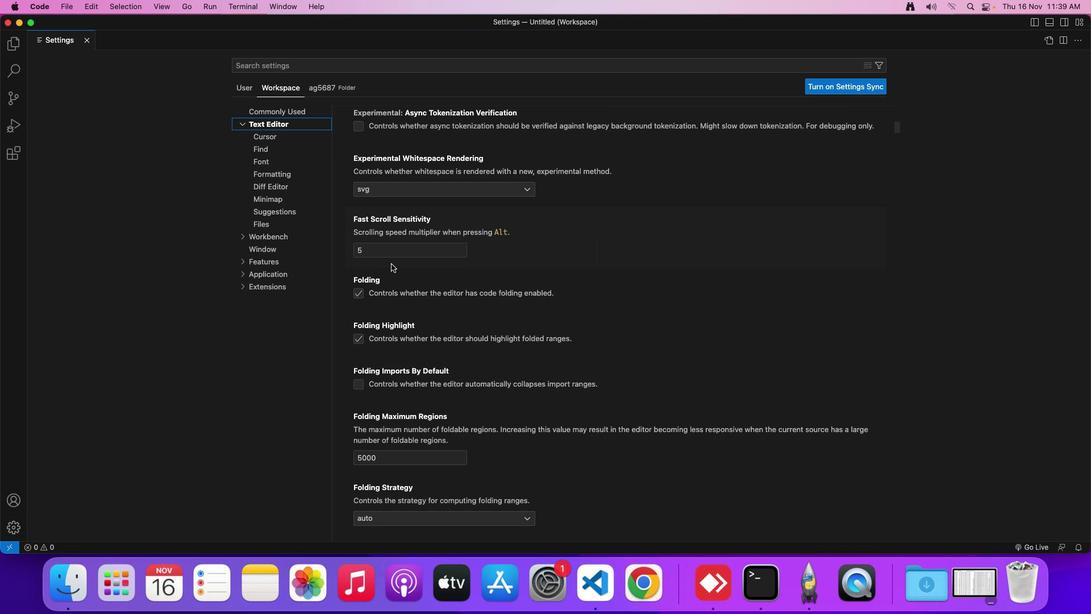 
Action: Mouse scrolled (391, 264) with delta (0, 0)
Screenshot: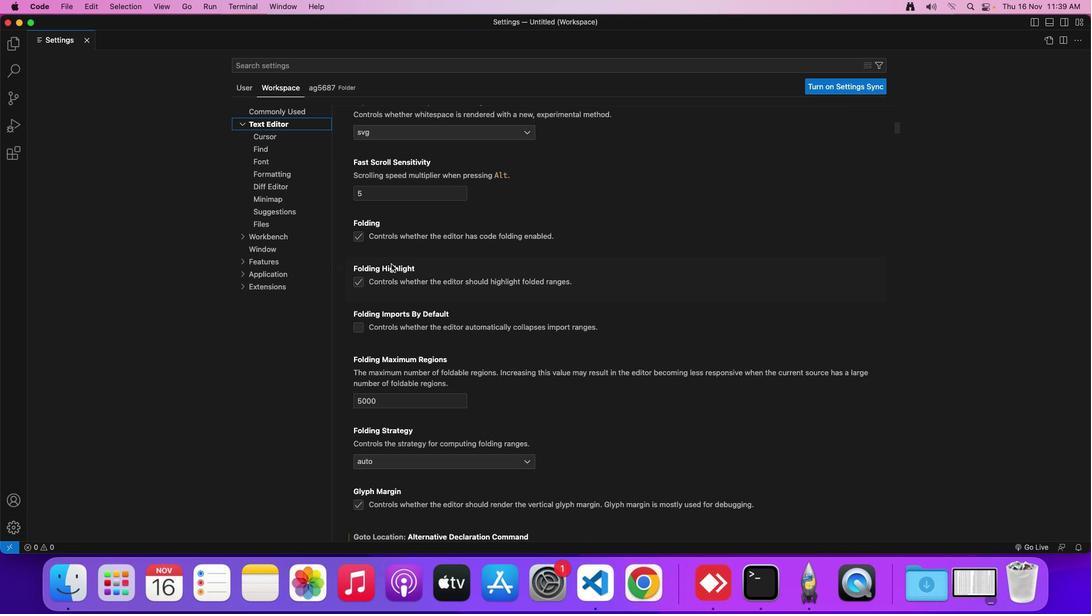 
Action: Mouse scrolled (391, 264) with delta (0, 0)
Screenshot: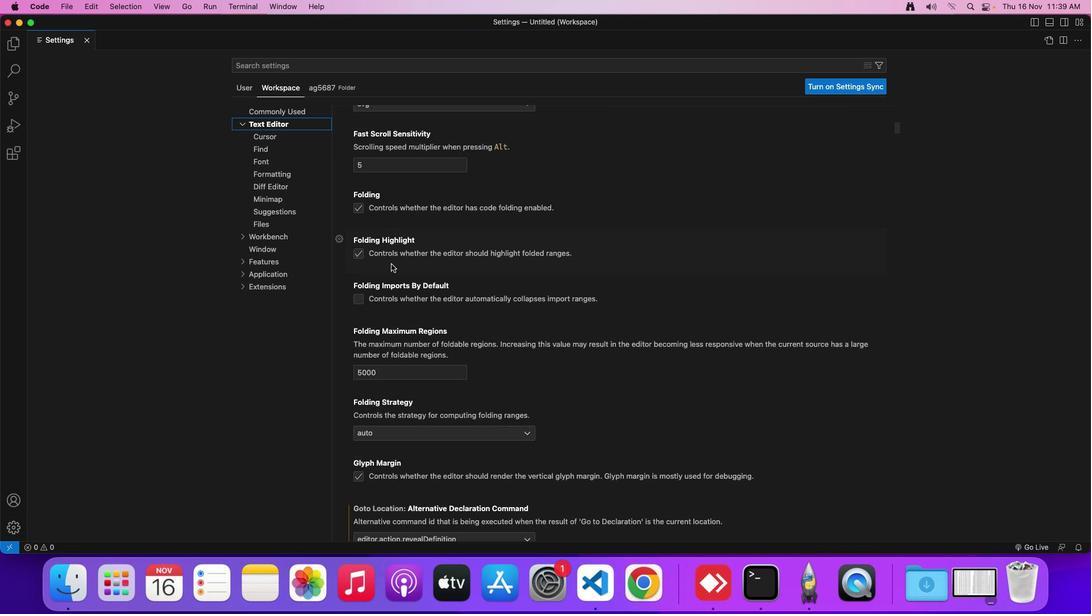 
Action: Mouse scrolled (391, 264) with delta (0, 0)
Screenshot: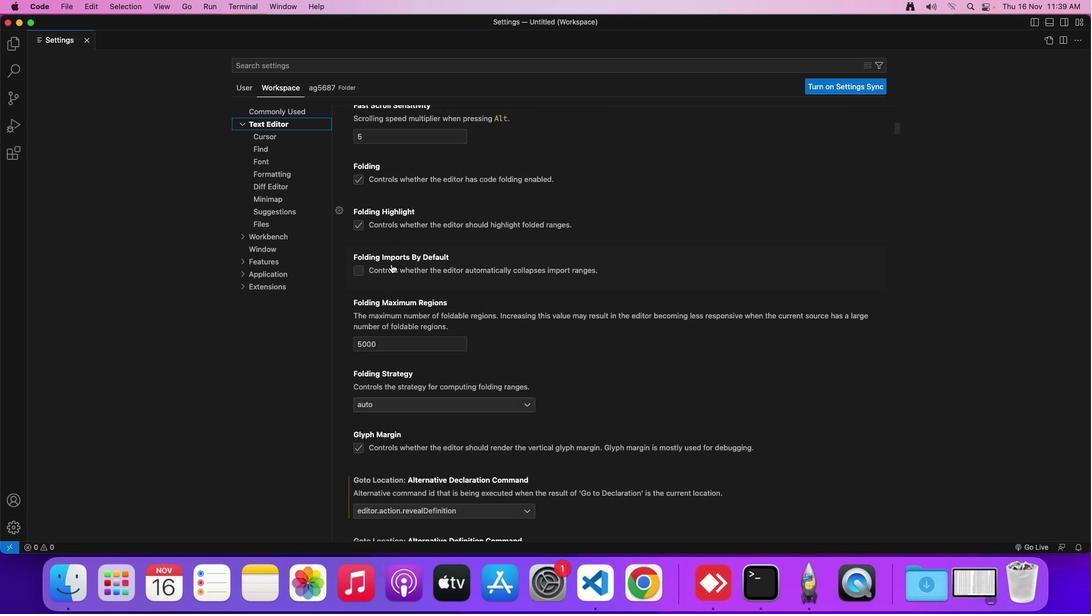 
Action: Mouse scrolled (391, 264) with delta (0, 0)
Screenshot: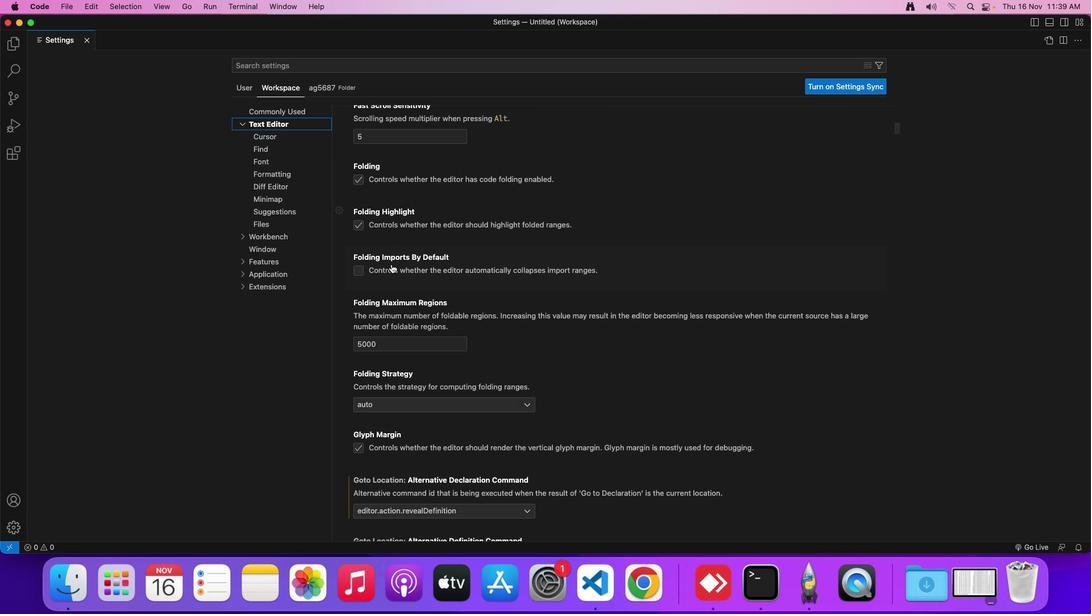 
Action: Mouse scrolled (391, 264) with delta (0, 0)
Screenshot: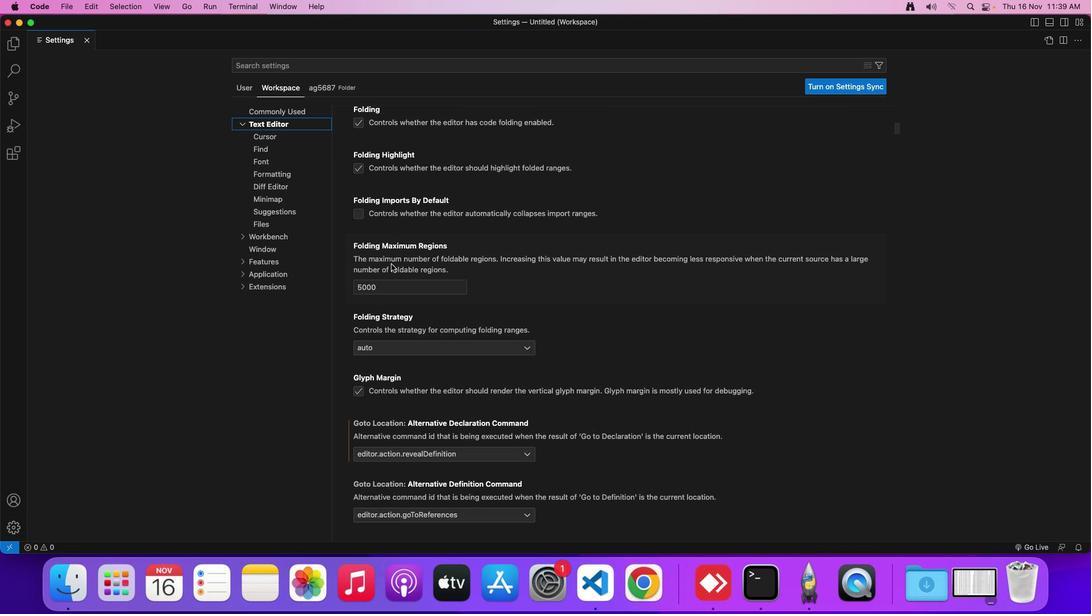 
Action: Mouse scrolled (391, 264) with delta (0, 0)
Screenshot: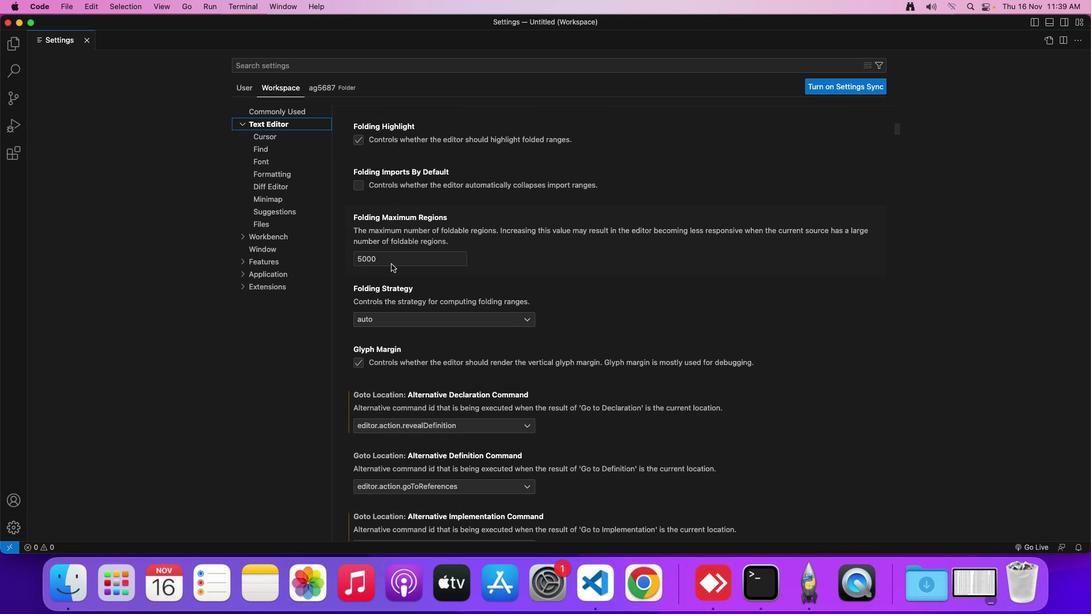 
Action: Mouse scrolled (391, 264) with delta (0, 0)
Screenshot: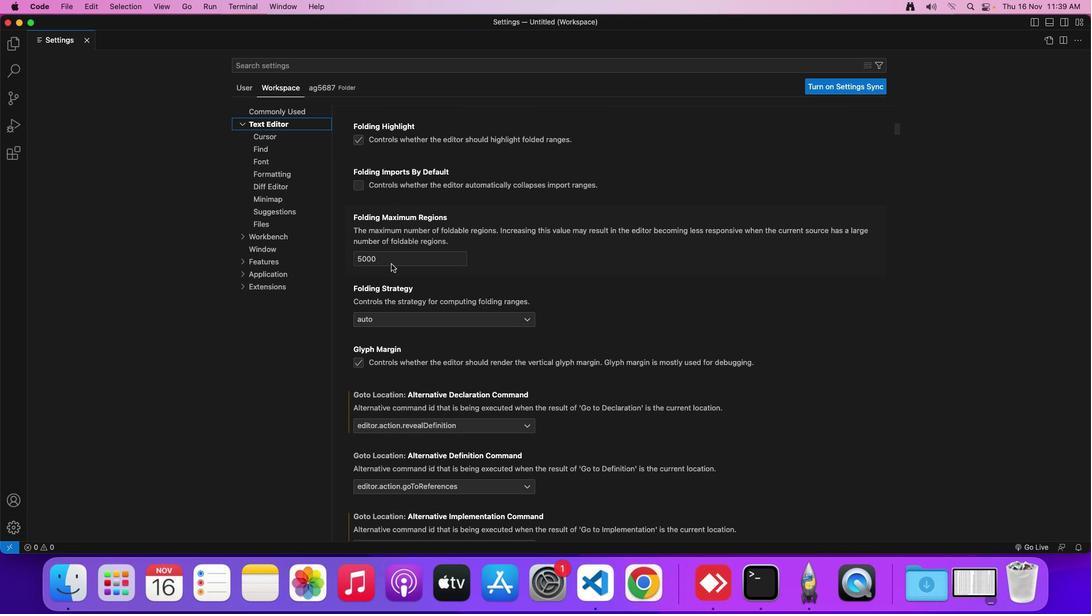 
Action: Mouse scrolled (391, 264) with delta (0, 0)
Screenshot: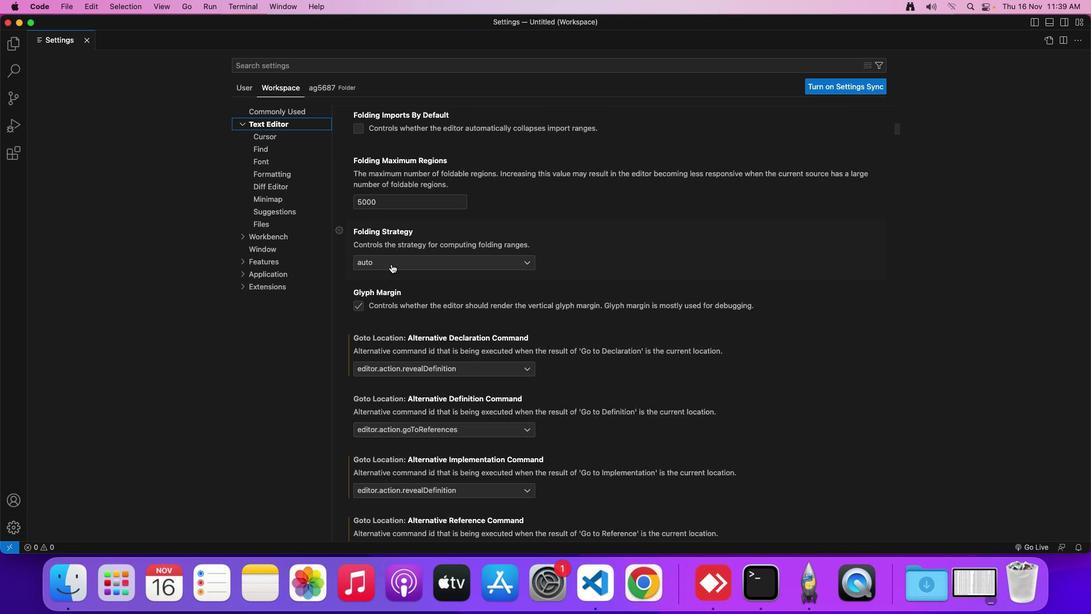 
Action: Mouse scrolled (391, 264) with delta (0, 0)
Screenshot: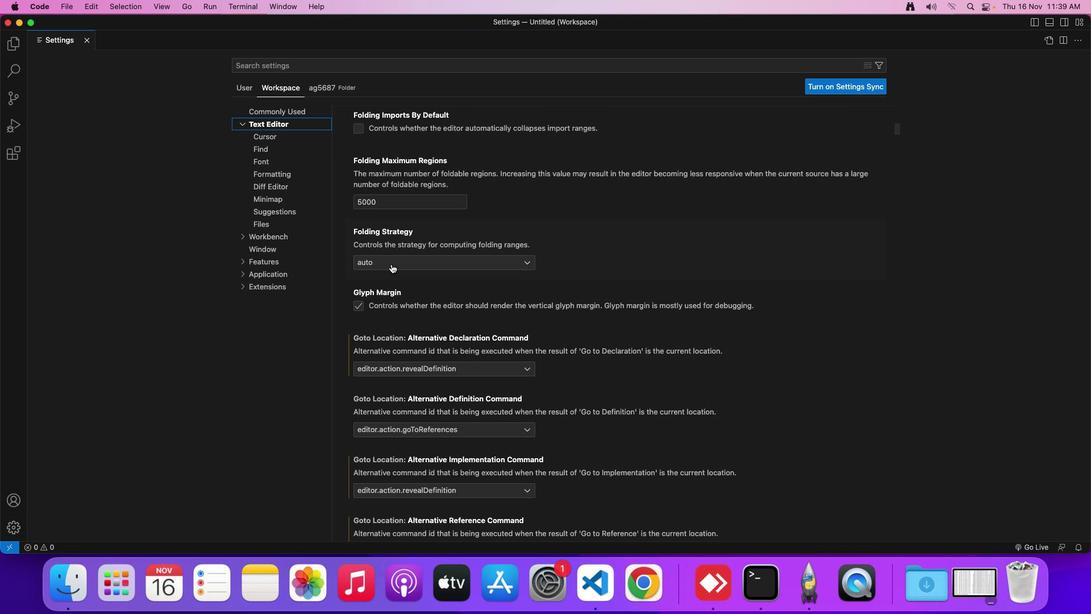 
Action: Mouse scrolled (391, 264) with delta (0, 0)
Screenshot: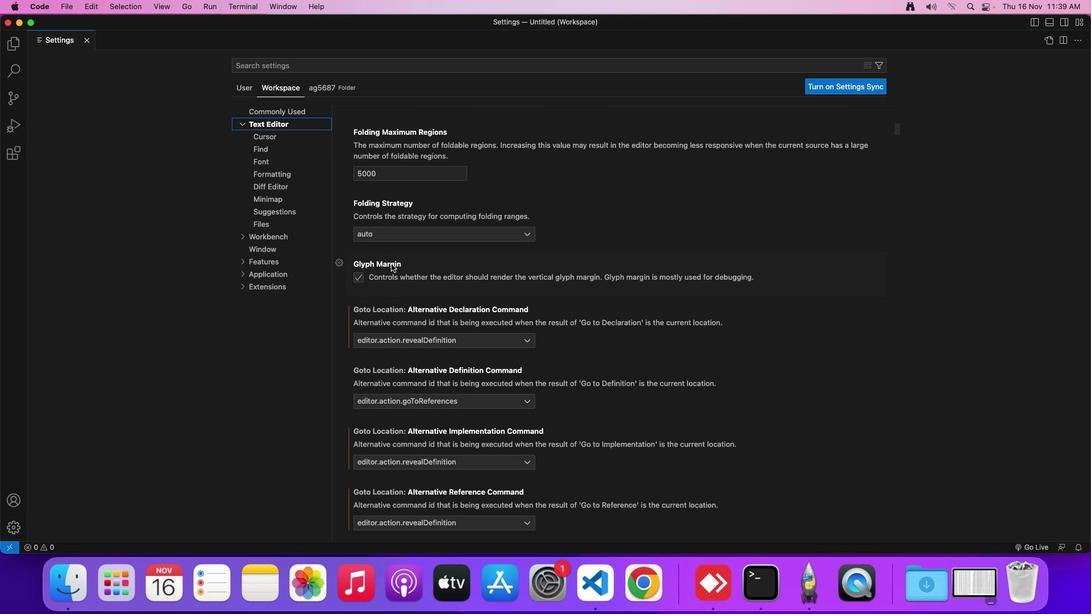 
Action: Mouse moved to (391, 264)
Screenshot: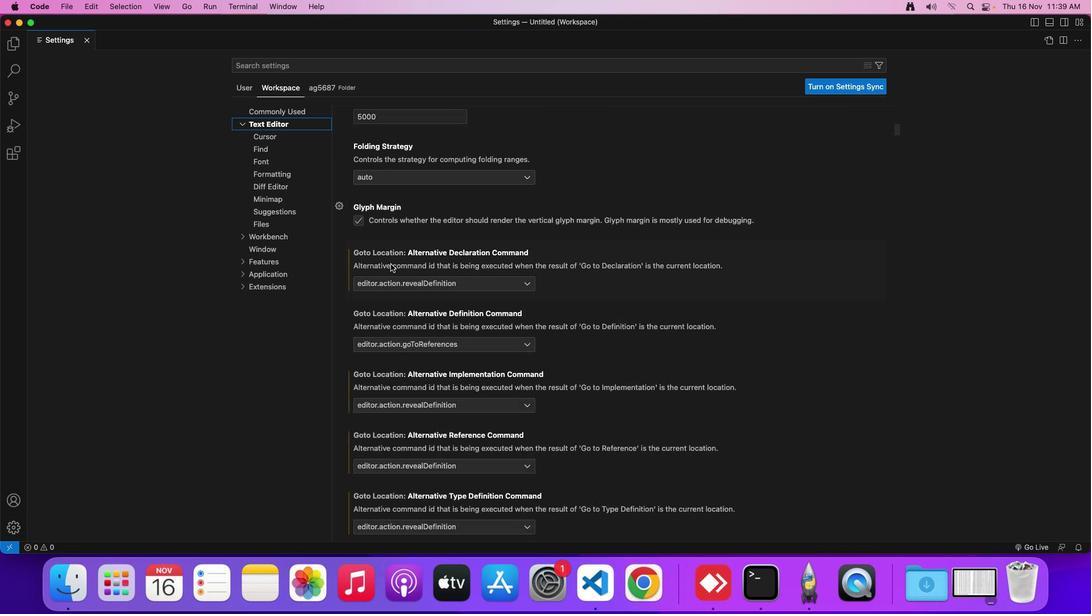 
Action: Mouse scrolled (391, 264) with delta (0, 0)
Screenshot: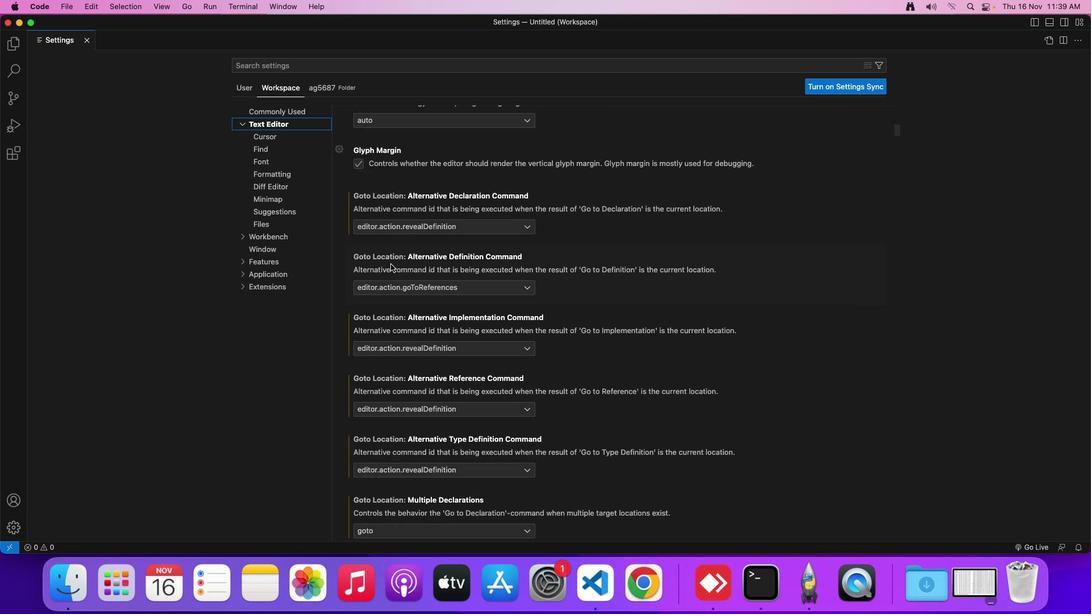 
Action: Mouse scrolled (391, 264) with delta (0, 0)
Screenshot: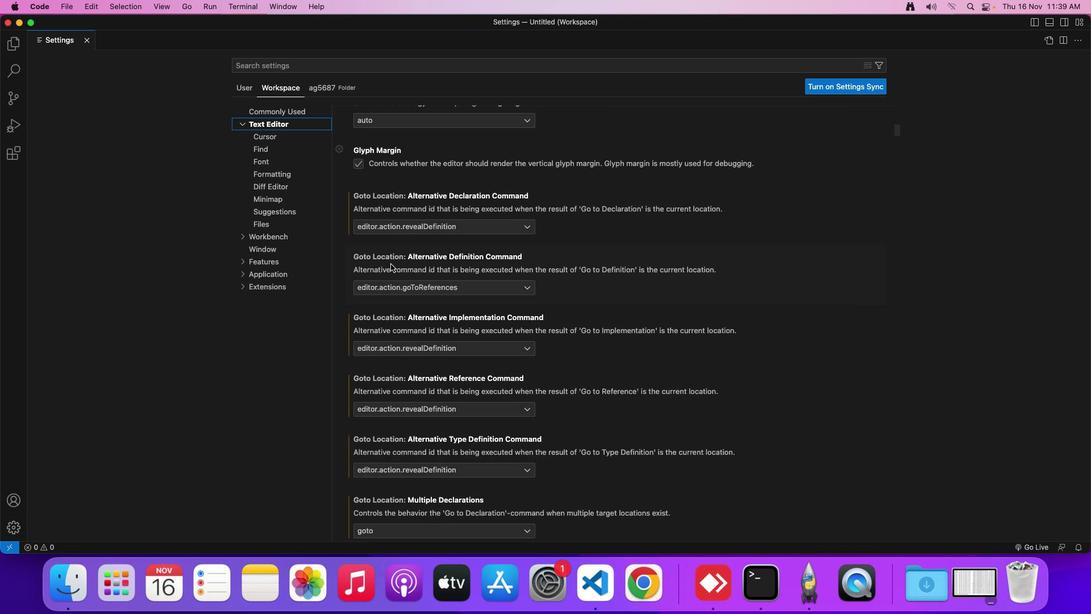 
Action: Mouse scrolled (391, 264) with delta (0, -1)
Screenshot: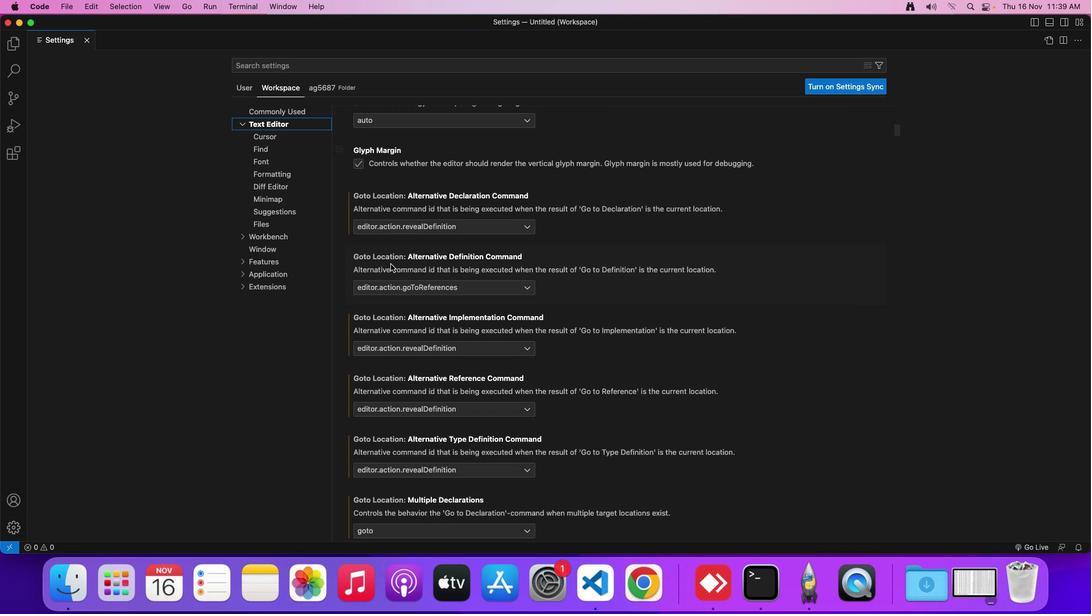 
Action: Mouse scrolled (391, 264) with delta (0, 0)
Screenshot: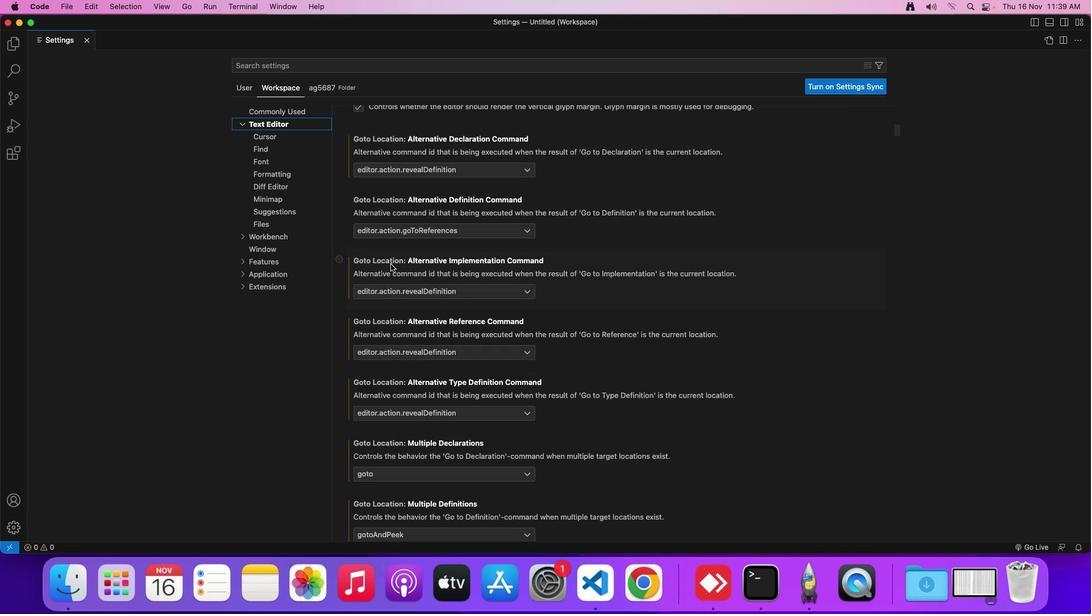 
Action: Mouse scrolled (391, 264) with delta (0, 0)
Screenshot: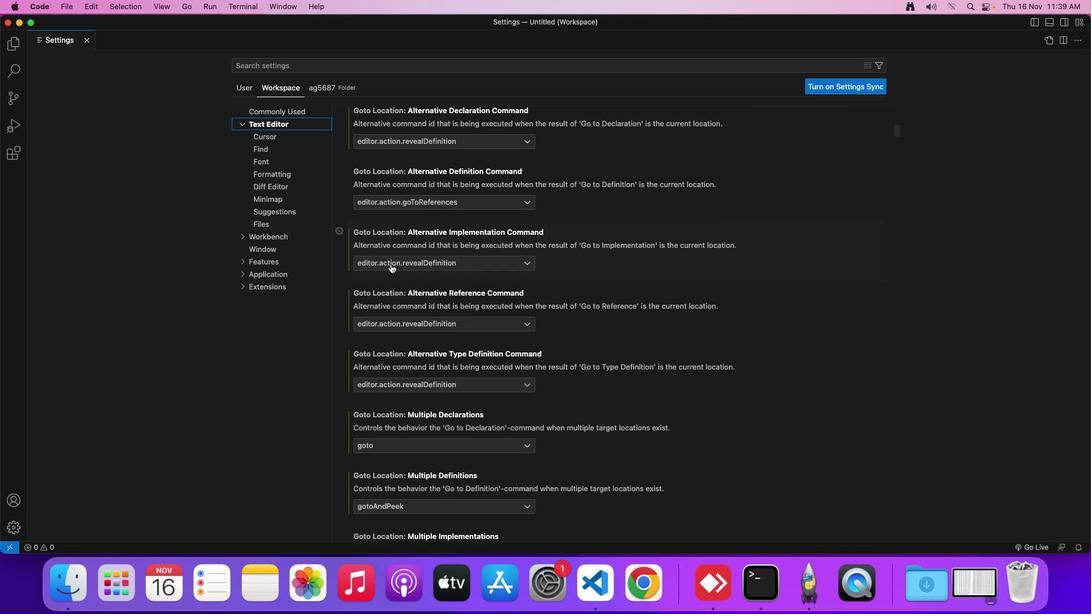 
Action: Mouse scrolled (391, 264) with delta (0, 0)
Screenshot: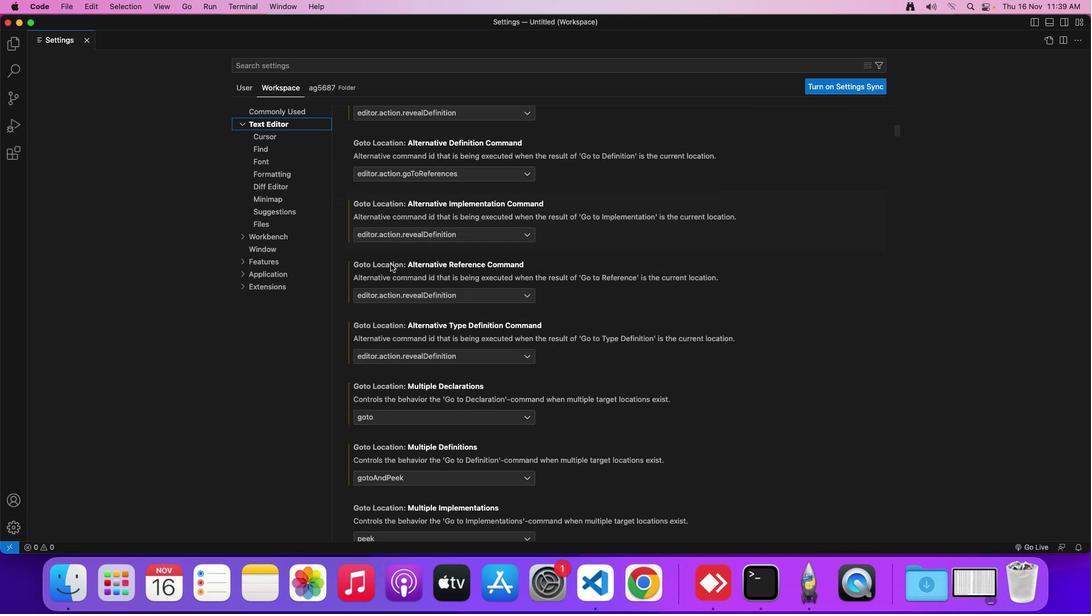
Action: Mouse scrolled (391, 264) with delta (0, 0)
Screenshot: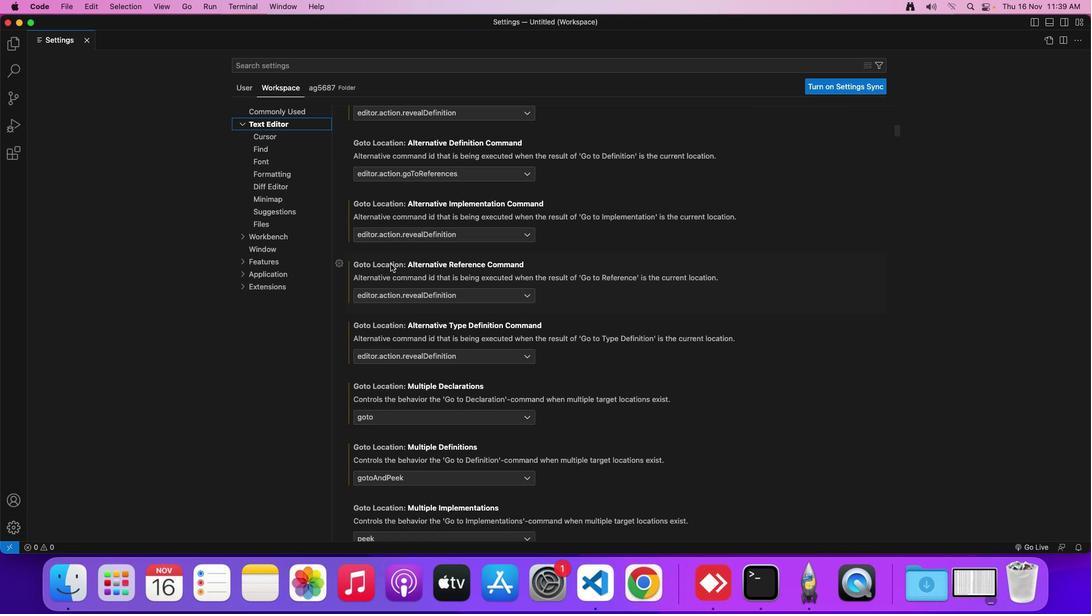 
Action: Mouse scrolled (391, 264) with delta (0, 0)
Screenshot: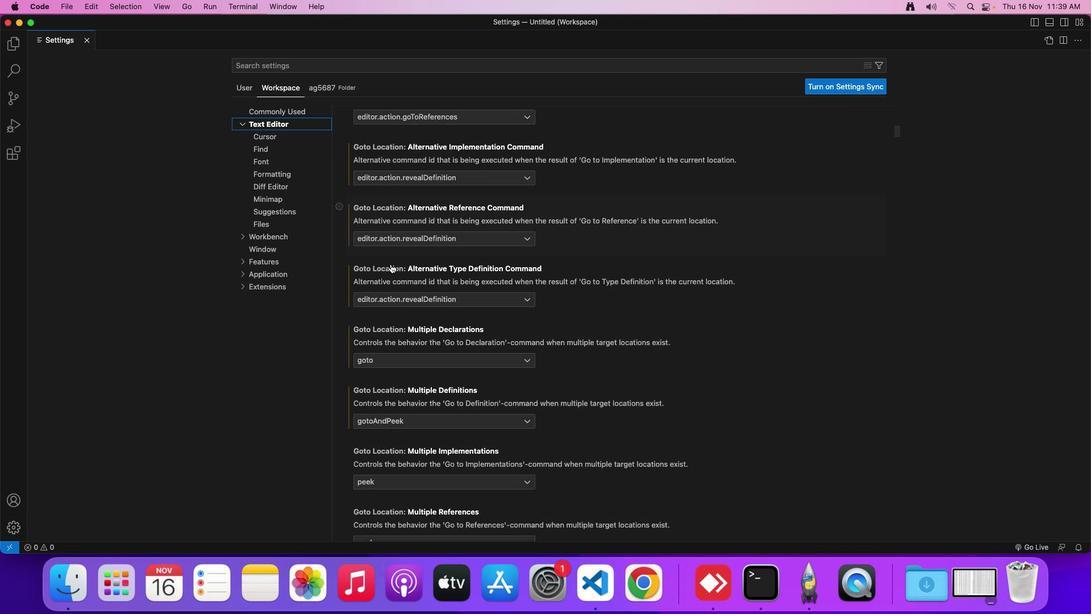 
Action: Mouse scrolled (391, 264) with delta (0, 0)
Screenshot: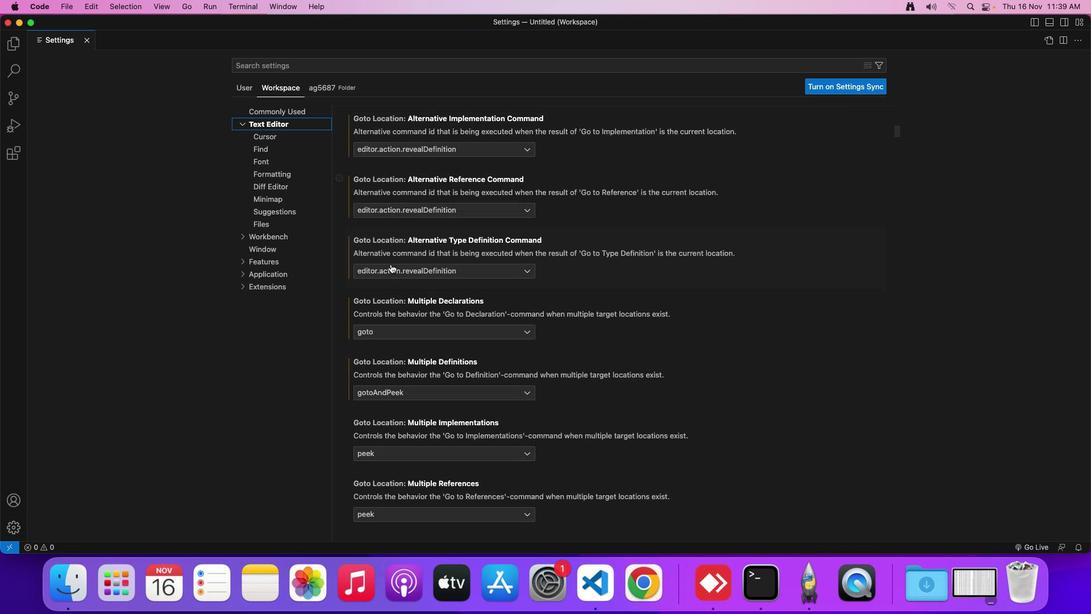 
Action: Mouse scrolled (391, 264) with delta (0, 0)
Screenshot: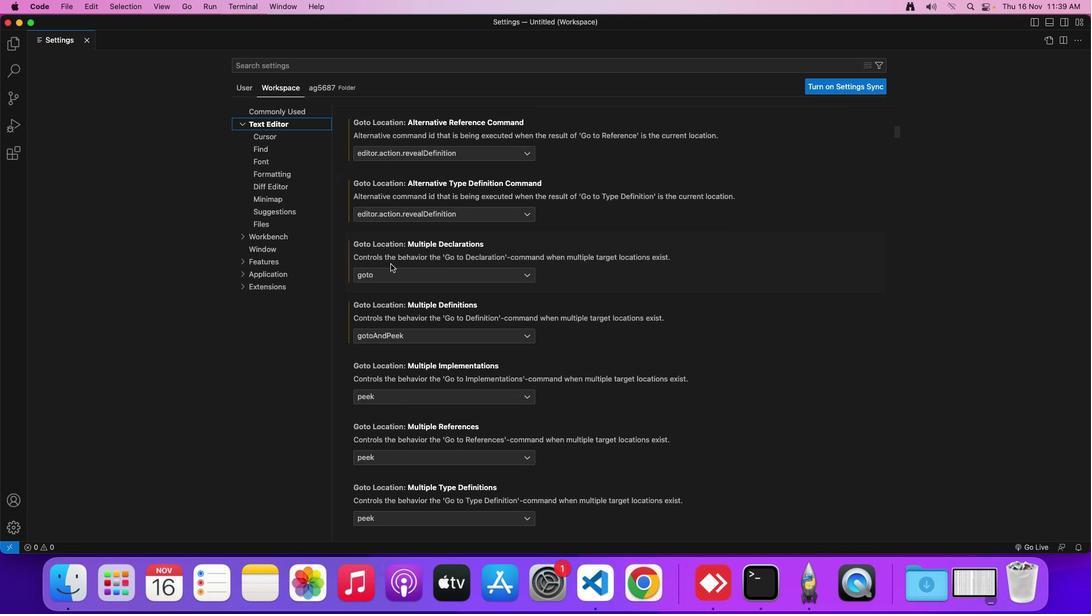 
Action: Mouse scrolled (391, 264) with delta (0, -1)
Screenshot: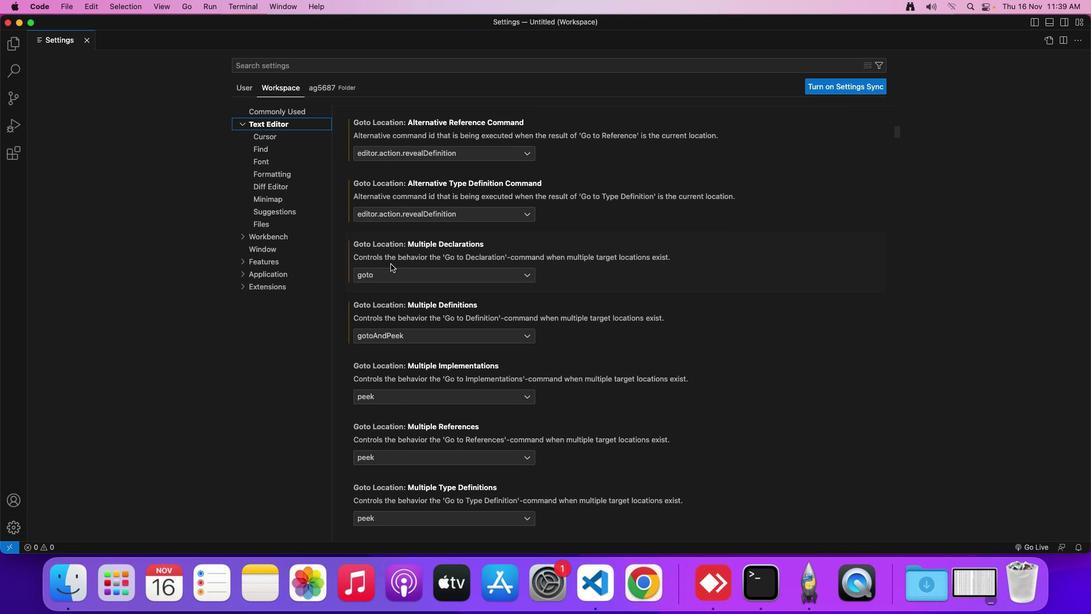 
Action: Mouse scrolled (391, 264) with delta (0, 0)
Screenshot: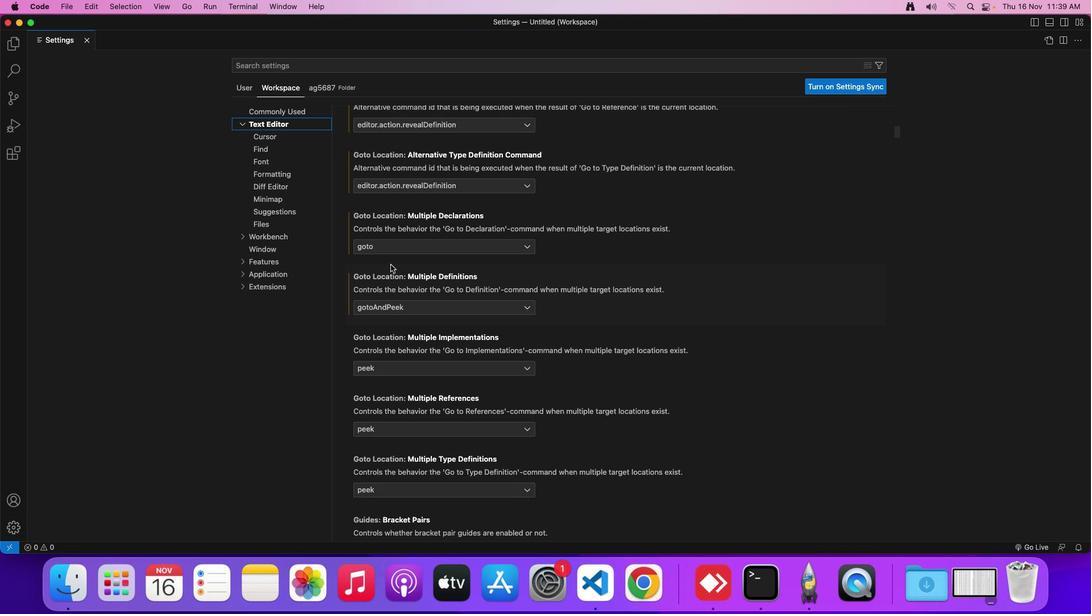 
Action: Mouse moved to (398, 304)
Screenshot: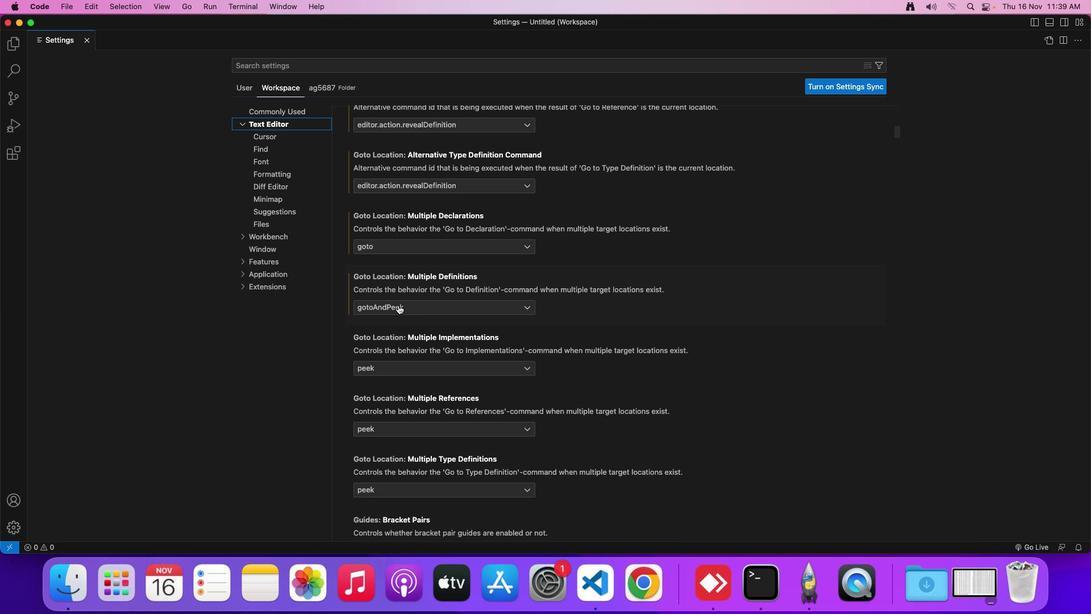 
Action: Mouse pressed left at (398, 304)
Screenshot: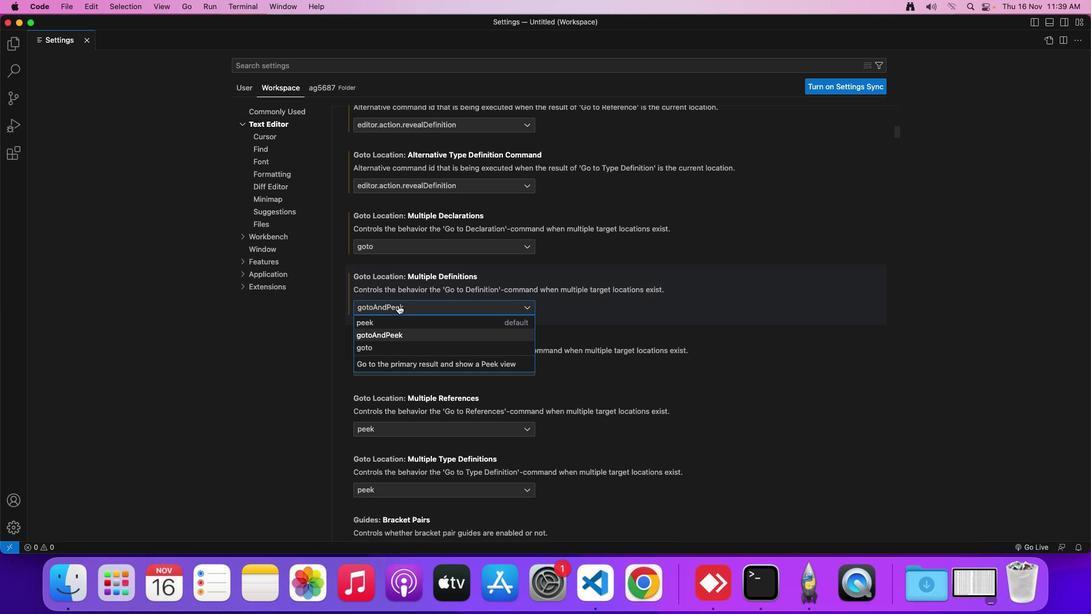 
Action: Mouse moved to (379, 316)
Screenshot: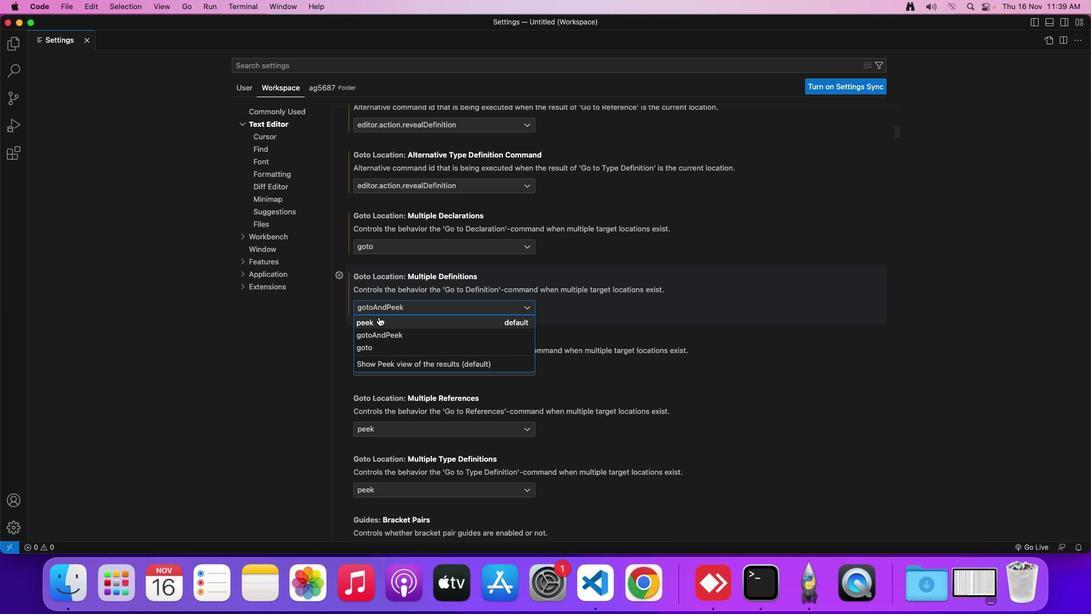 
Action: Mouse pressed left at (379, 316)
Screenshot: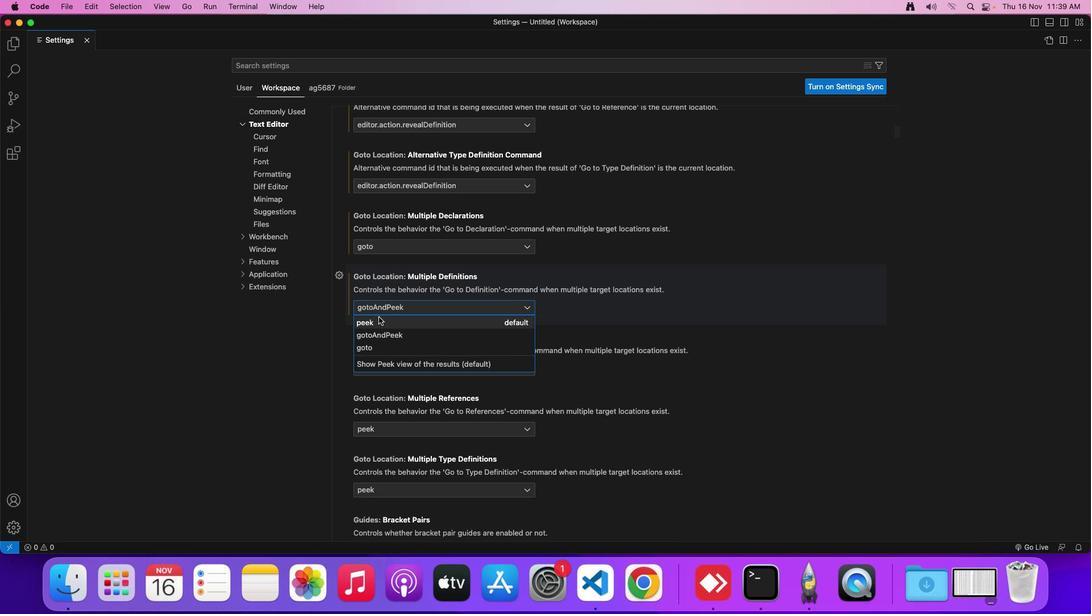 
Action: Mouse moved to (379, 314)
Screenshot: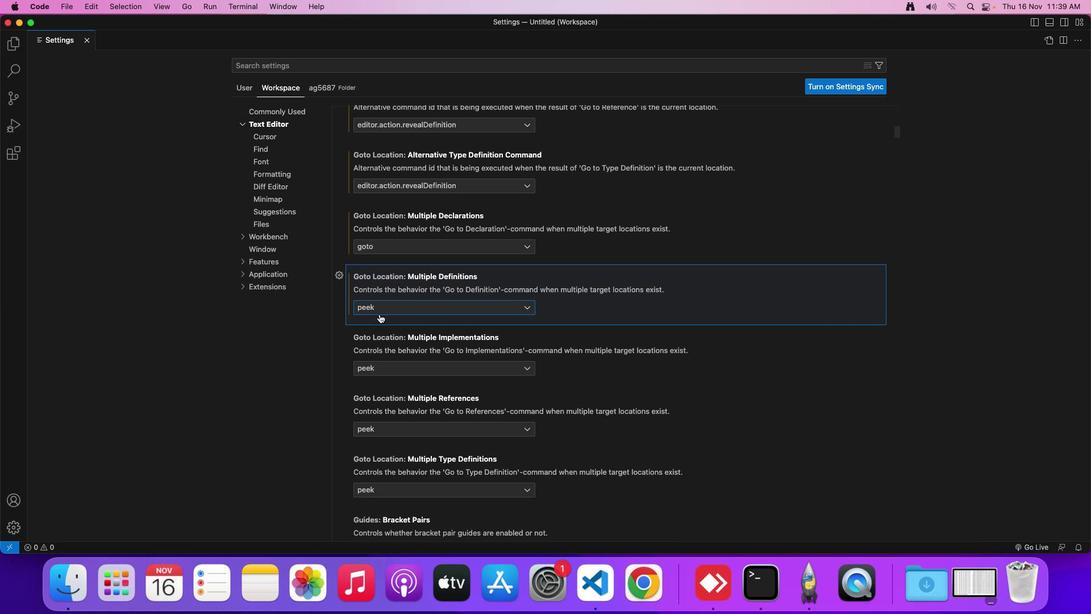 
